 Task: Add an event with the title Training Workshop: Negotiation Techniques, date '2023/12/27', time 8:30 AM to 10:30 AMand add a description: Welcome to our Negotiation Techniques Training Workshop, a comprehensive and interactive session designed to equip participants with the skills and strategies necessary to navigate successful negotiations. This workshop offers a practical and hands-on approach to negotiation, providing participants with valuable insights and techniques to achieve optimal outcomes in a variety of professional scenarios., put the event into Red category . Add location for the event as: 321 Vatican City, Rome, Italy, logged in from the account softage.1@softage.netand send the event invitation to softage.10@softage.net and softage.2@softage.net. Set a reminder for the event 2 hour before
Action: Mouse moved to (72, 90)
Screenshot: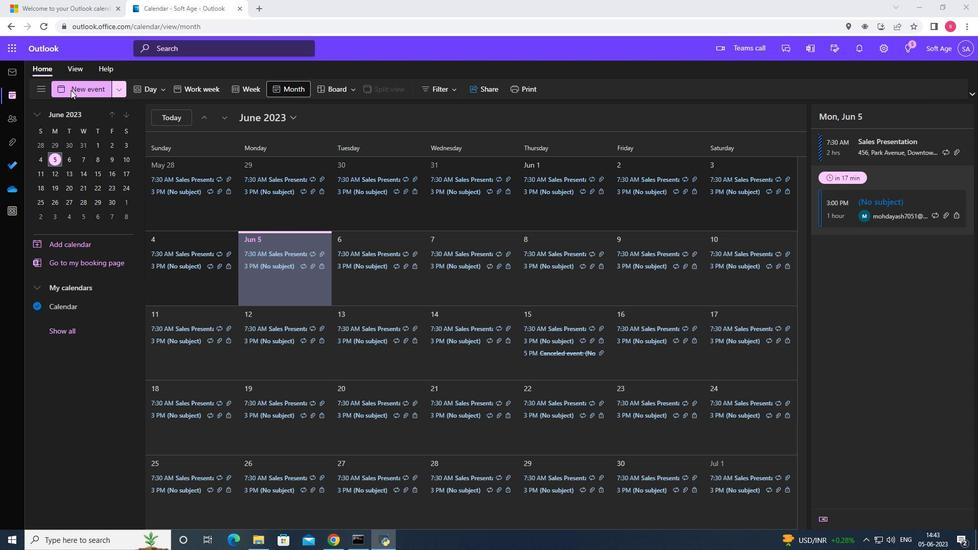 
Action: Mouse pressed left at (72, 90)
Screenshot: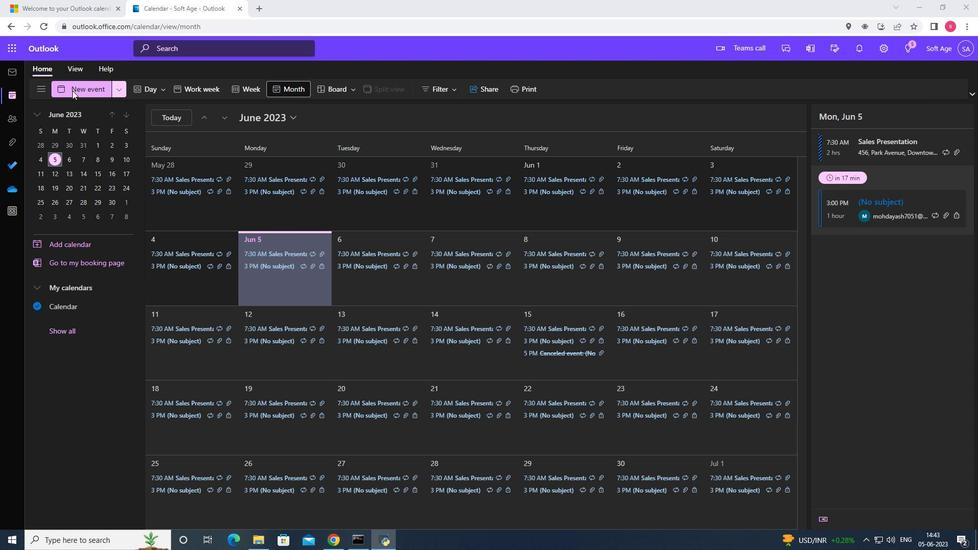 
Action: Mouse moved to (250, 149)
Screenshot: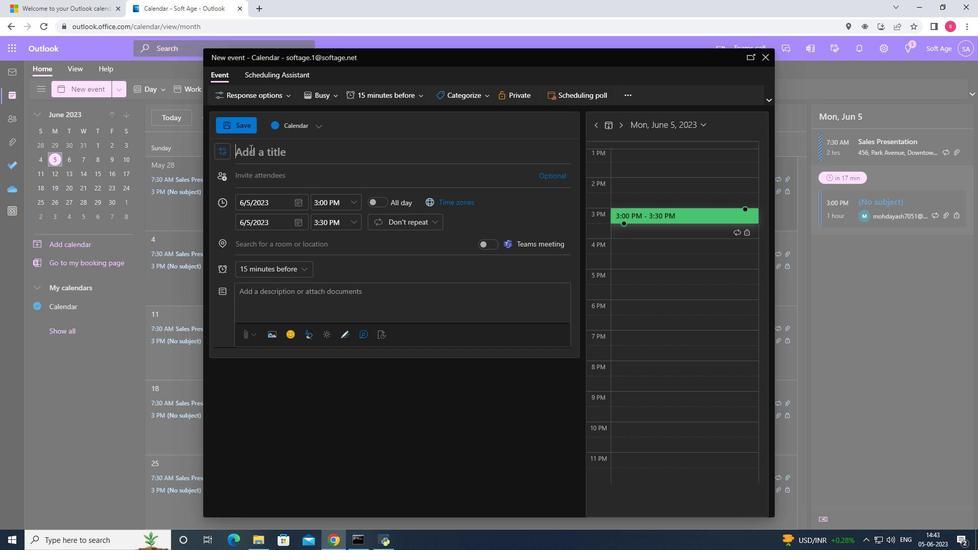 
Action: Mouse pressed left at (250, 149)
Screenshot: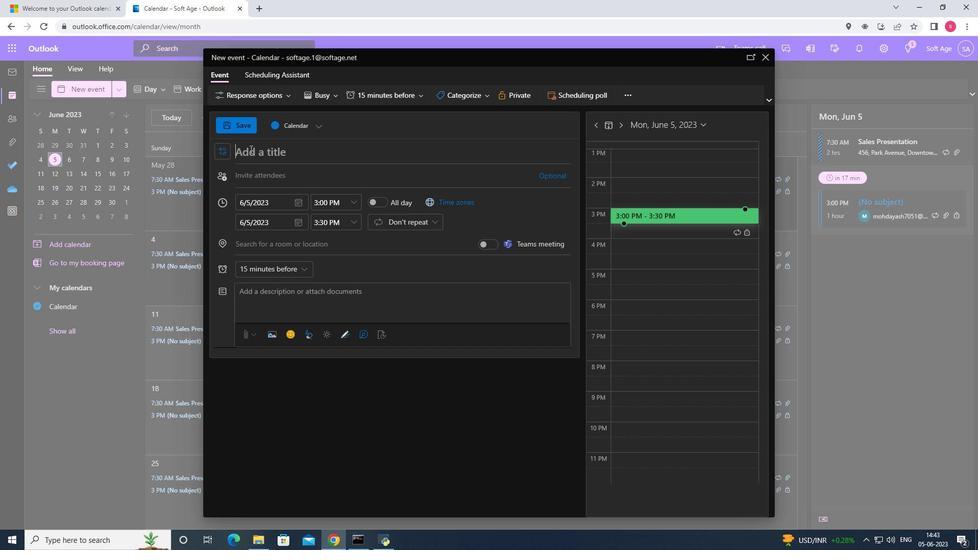
Action: Key pressed <Key.shift>Training<Key.space><Key.shift>Workshop<Key.shift><Key.shift><Key.shift><Key.shift><Key.shift><Key.shift><Key.shift><Key.shift><Key.shift><Key.shift><Key.shift><Key.shift>:<Key.space><Key.shift><Key.shift><Key.shift><Key.shift><Key.shift><Key.shift><Key.shift>Negotiation<Key.space><Key.shift>Techniues
Screenshot: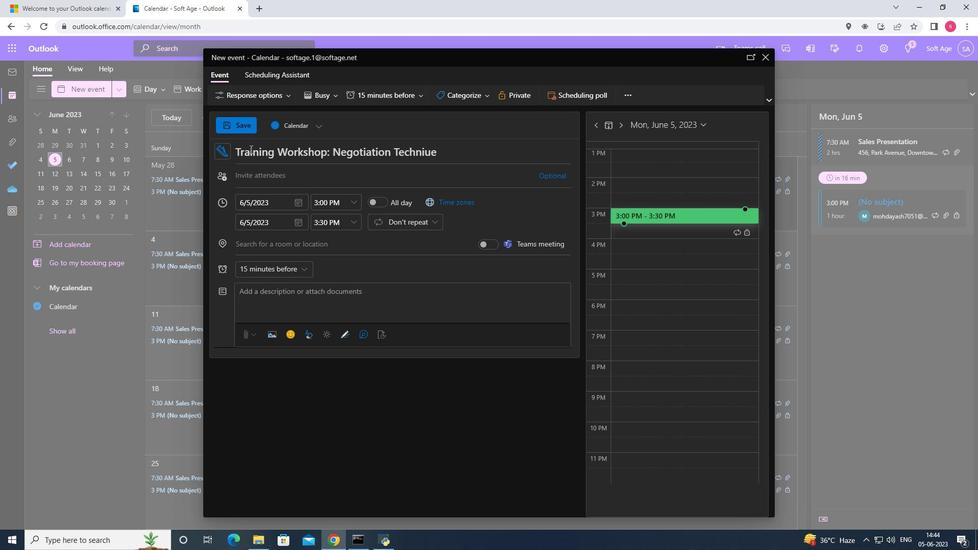 
Action: Mouse moved to (301, 203)
Screenshot: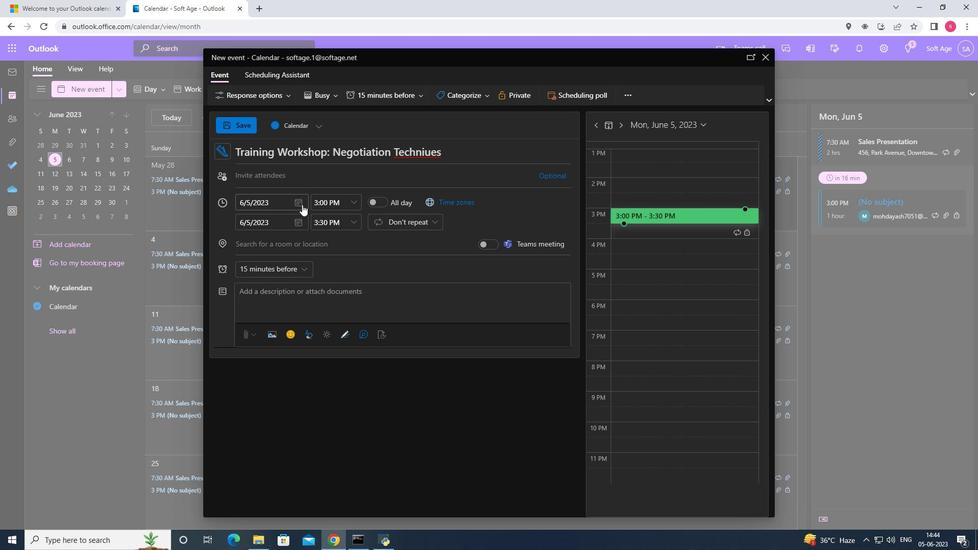 
Action: Mouse pressed left at (301, 203)
Screenshot: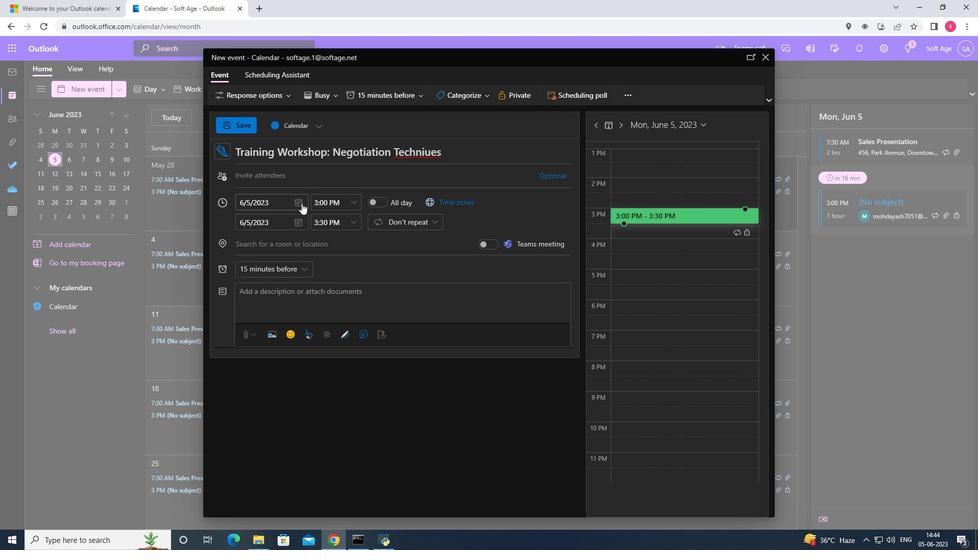 
Action: Mouse moved to (335, 226)
Screenshot: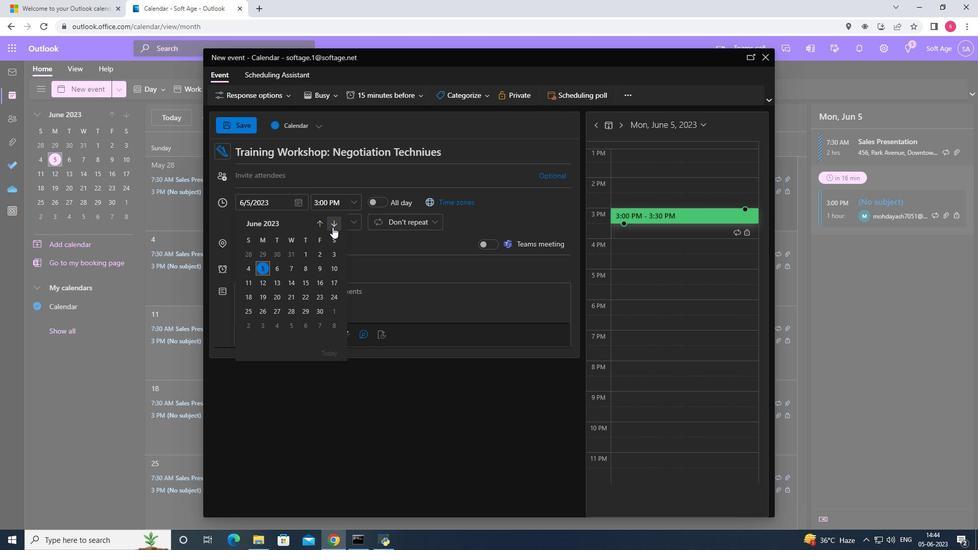 
Action: Mouse pressed left at (335, 226)
Screenshot: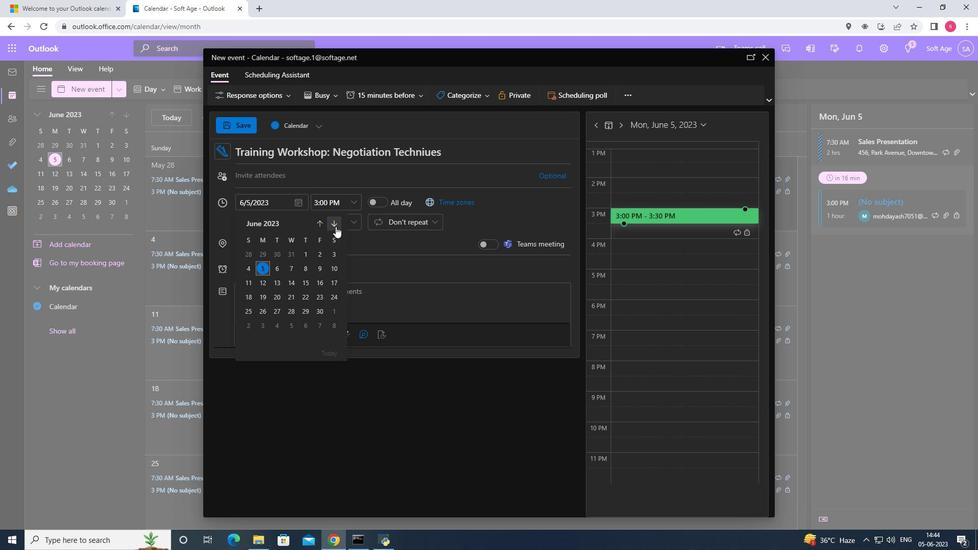 
Action: Mouse pressed left at (335, 226)
Screenshot: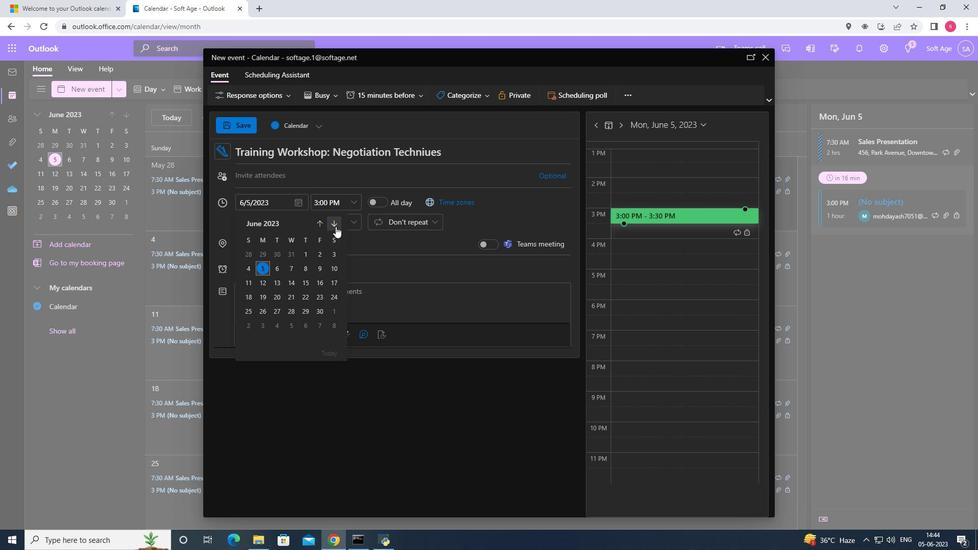 
Action: Mouse pressed left at (335, 226)
Screenshot: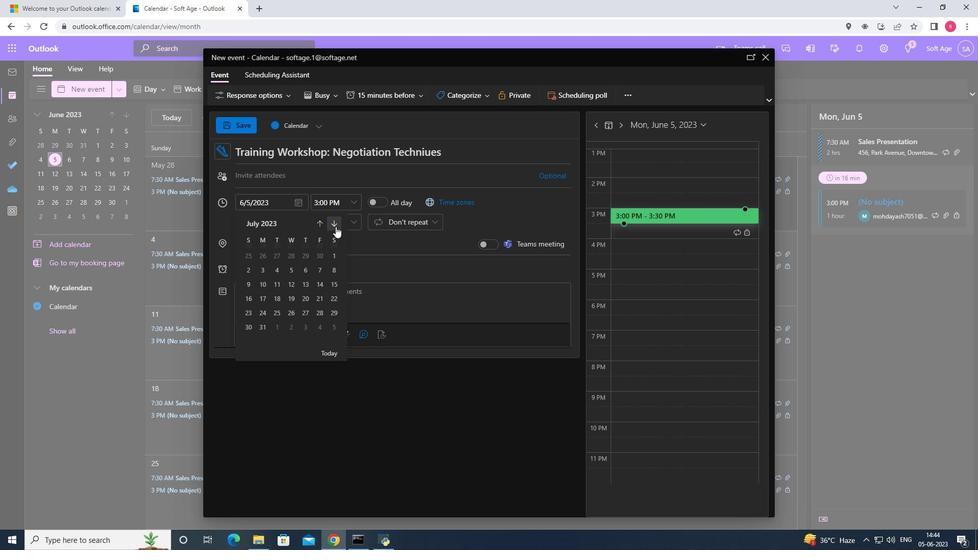 
Action: Mouse pressed left at (335, 226)
Screenshot: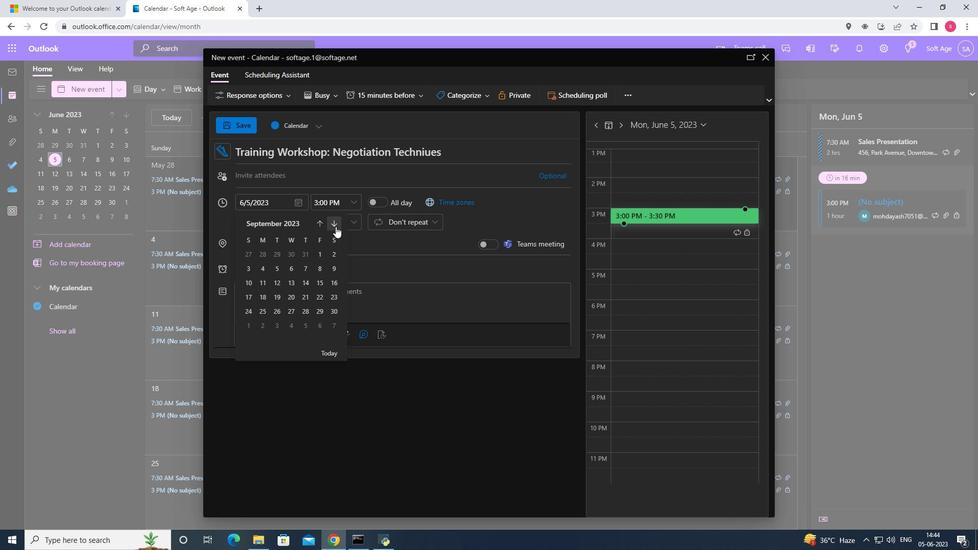 
Action: Mouse pressed left at (335, 226)
Screenshot: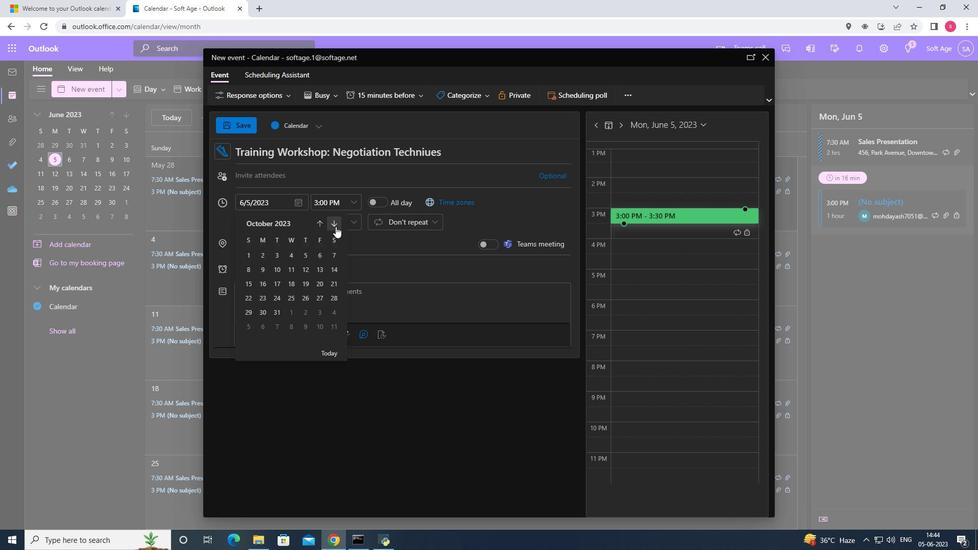 
Action: Mouse pressed left at (335, 226)
Screenshot: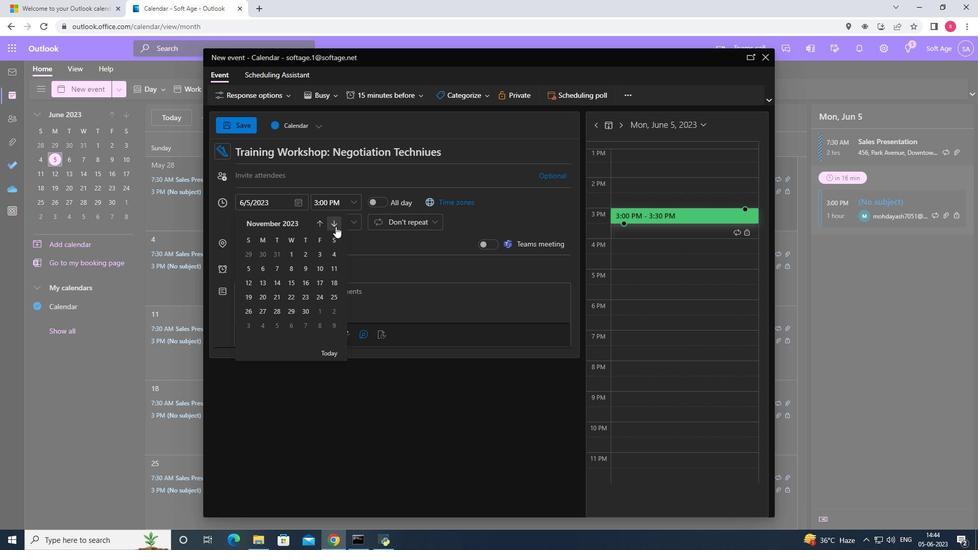 
Action: Mouse moved to (296, 308)
Screenshot: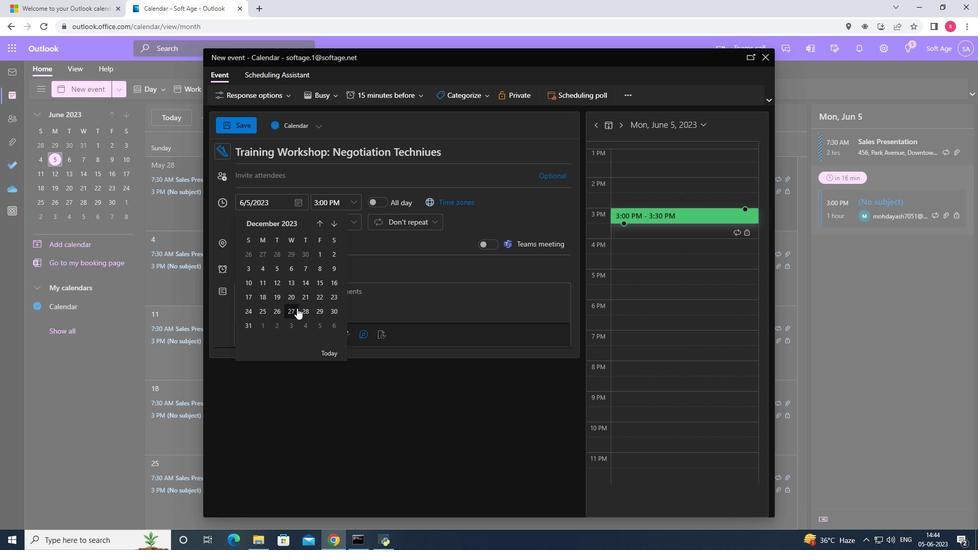 
Action: Mouse pressed left at (296, 308)
Screenshot: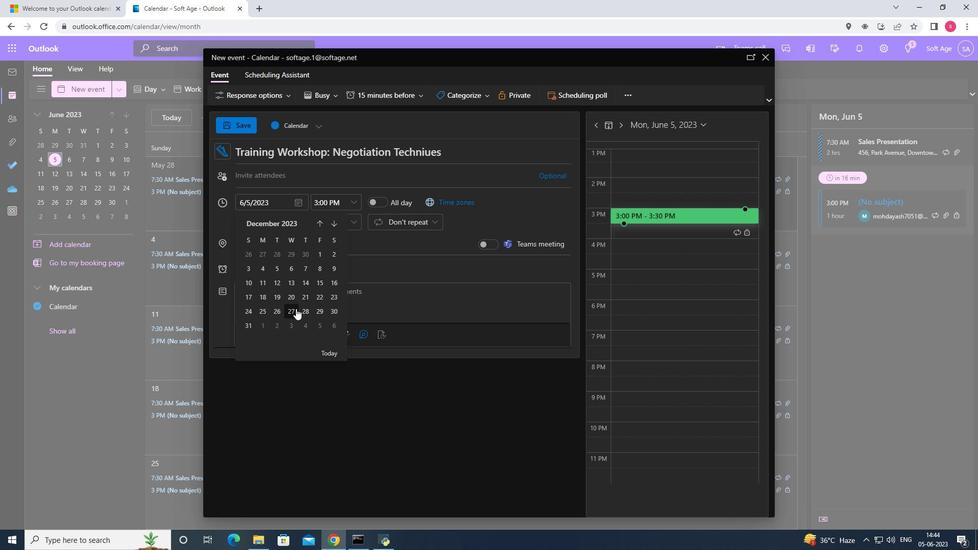 
Action: Mouse moved to (356, 206)
Screenshot: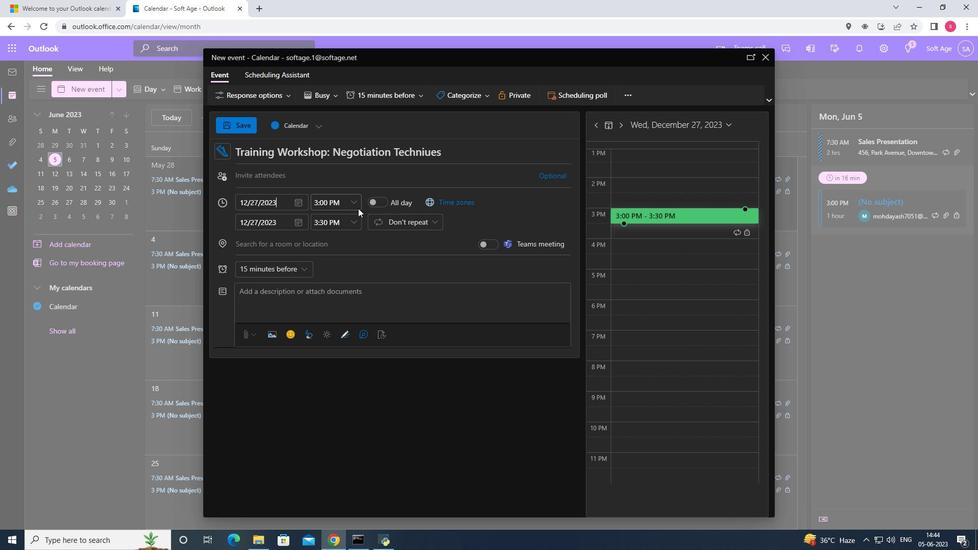 
Action: Mouse pressed left at (356, 206)
Screenshot: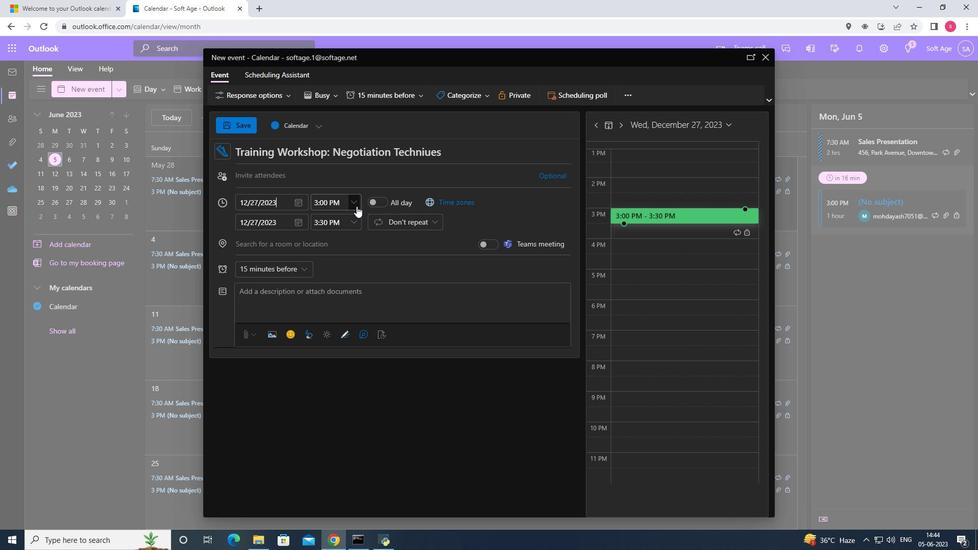 
Action: Mouse moved to (366, 214)
Screenshot: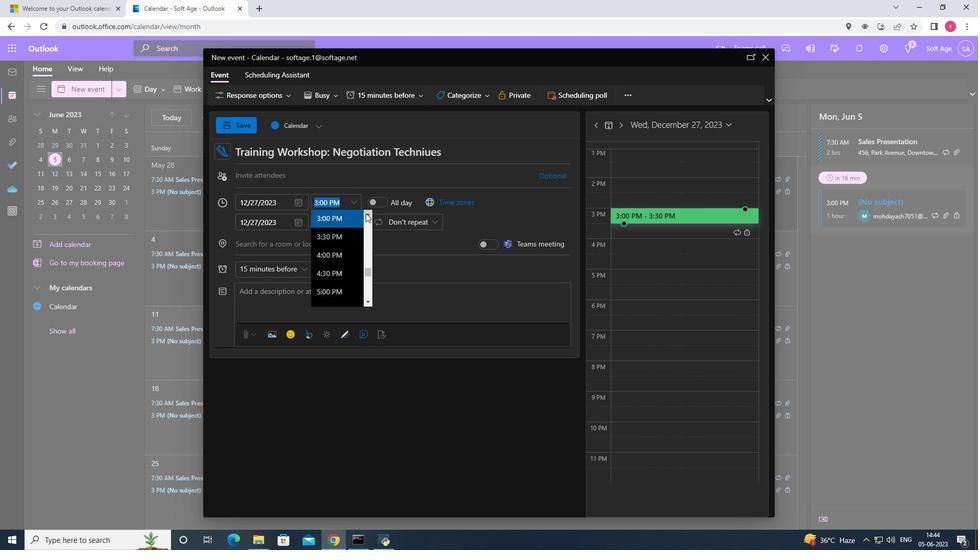 
Action: Mouse pressed left at (366, 214)
Screenshot: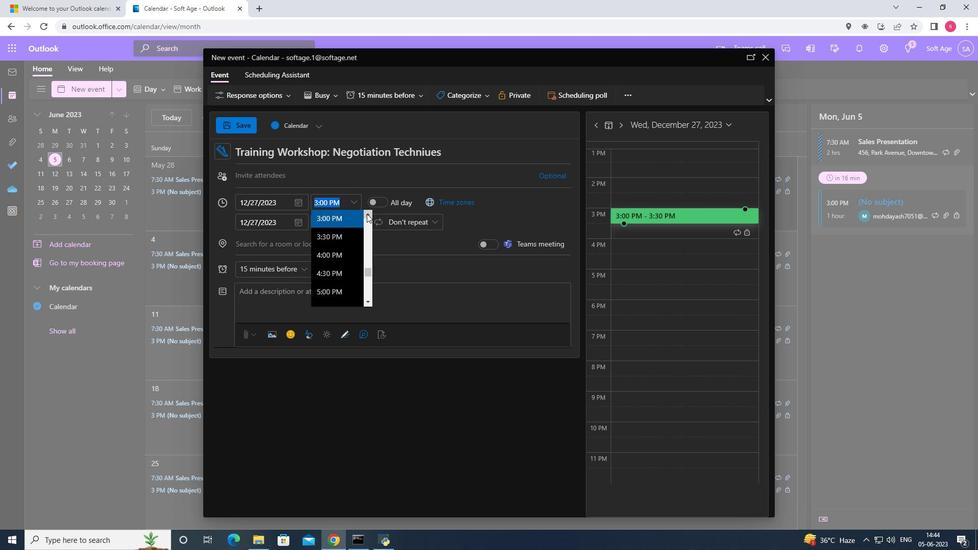 
Action: Mouse pressed left at (366, 214)
Screenshot: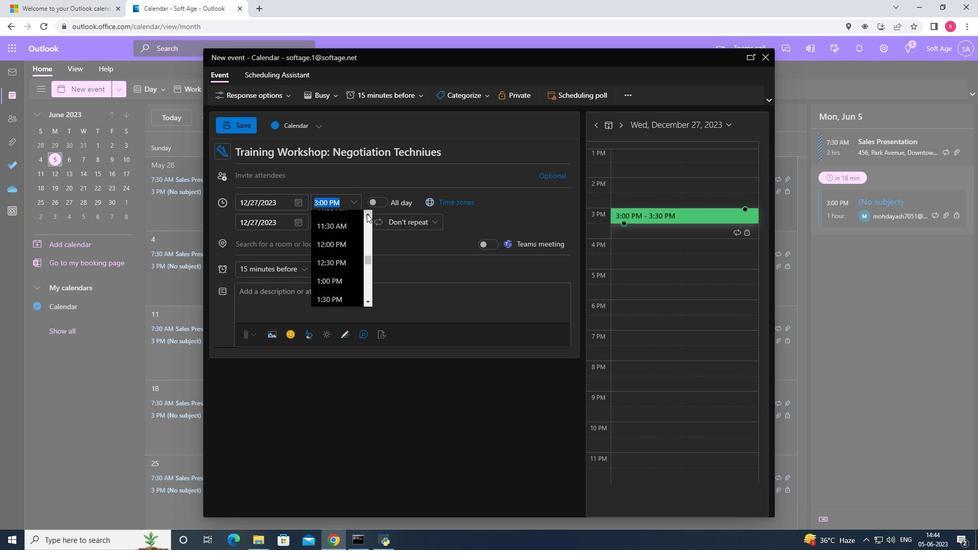 
Action: Mouse pressed left at (366, 214)
Screenshot: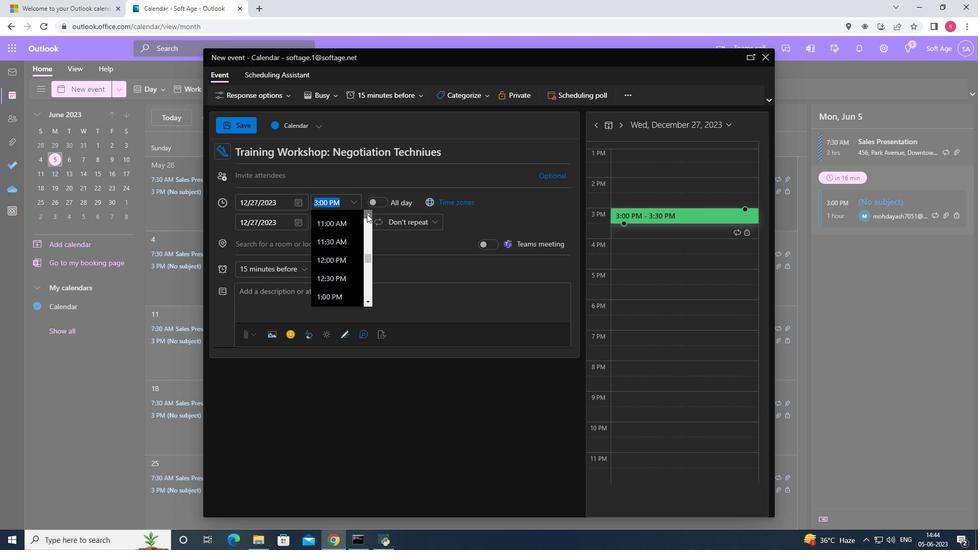 
Action: Mouse pressed left at (366, 214)
Screenshot: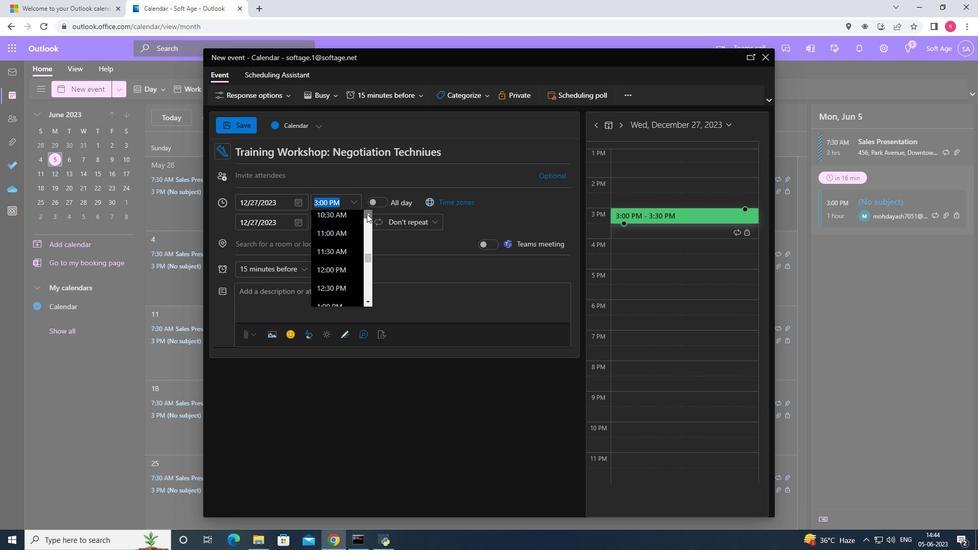 
Action: Mouse pressed left at (366, 214)
Screenshot: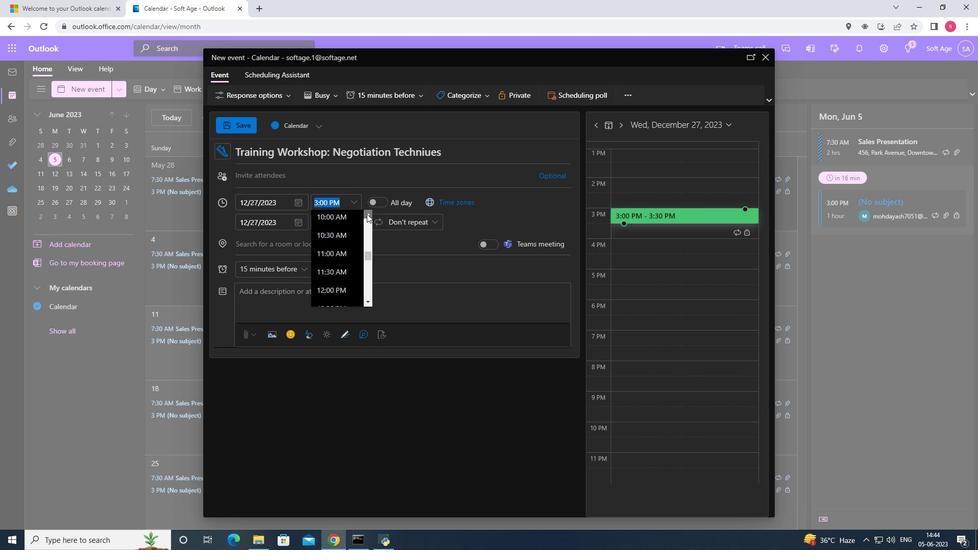 
Action: Mouse pressed left at (366, 214)
Screenshot: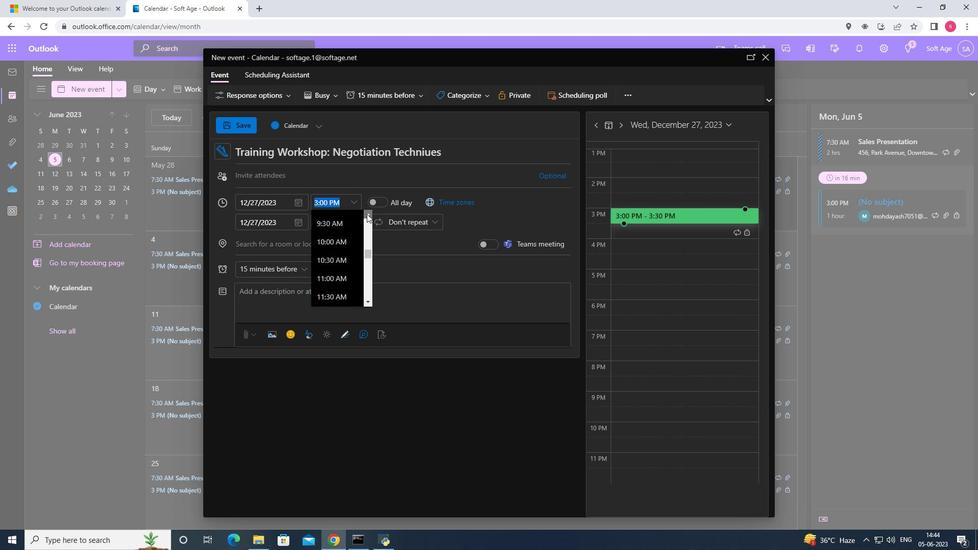 
Action: Mouse pressed left at (366, 214)
Screenshot: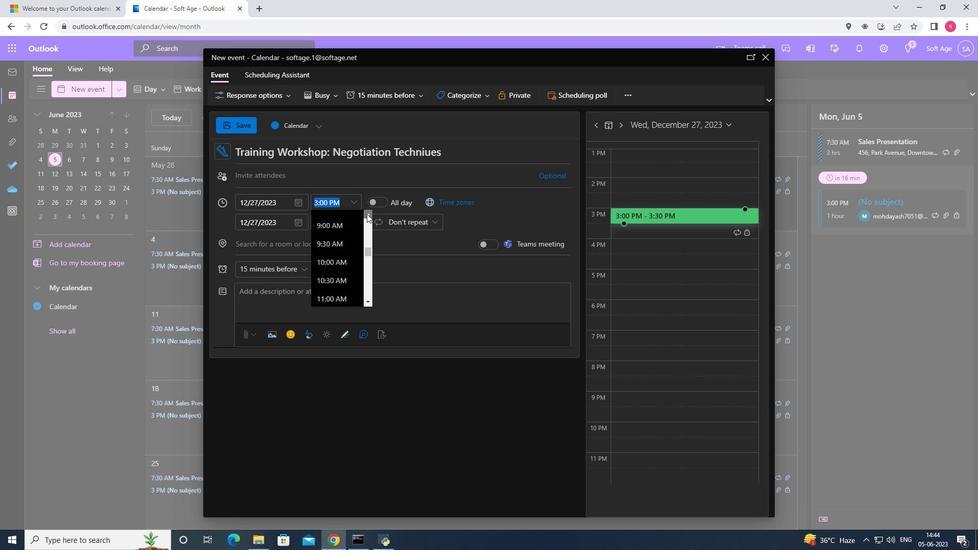 
Action: Mouse pressed left at (366, 214)
Screenshot: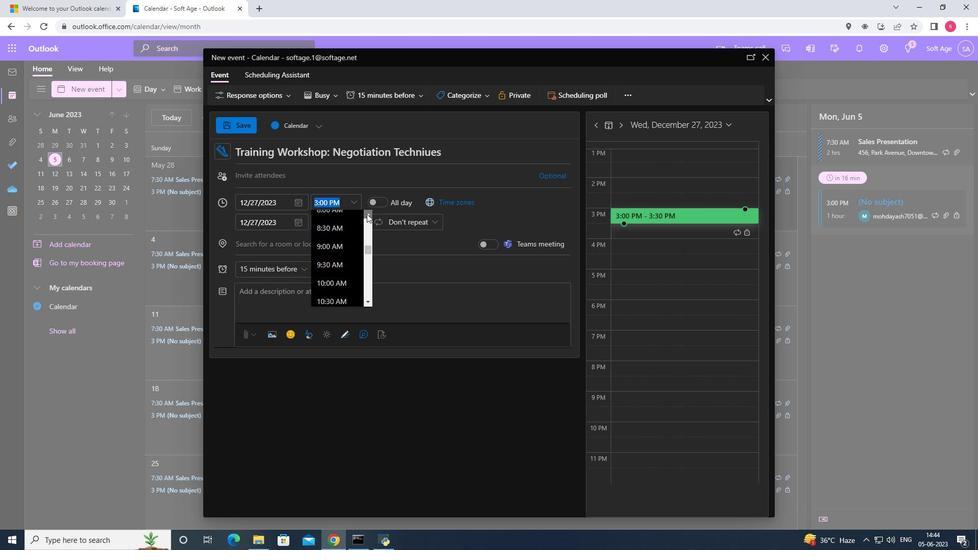 
Action: Mouse moved to (325, 258)
Screenshot: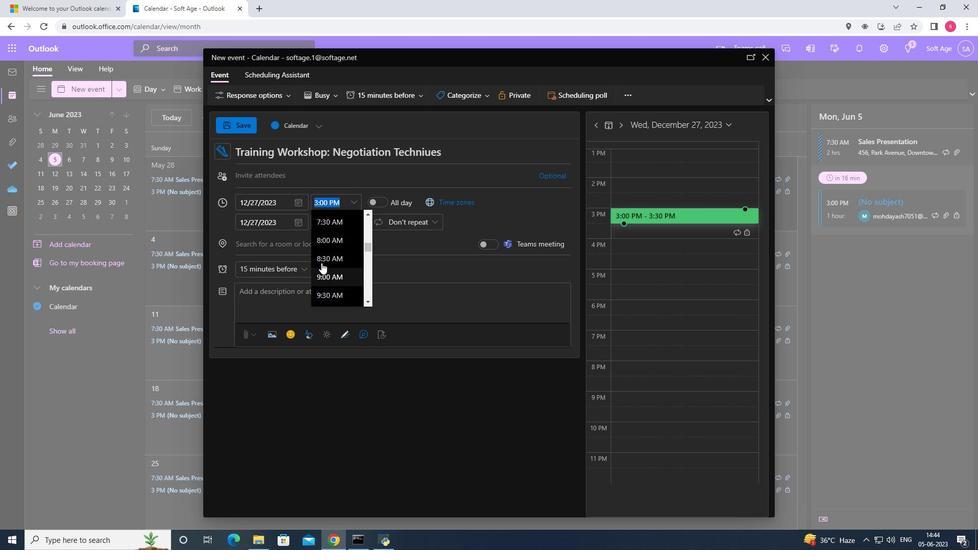 
Action: Mouse pressed left at (325, 258)
Screenshot: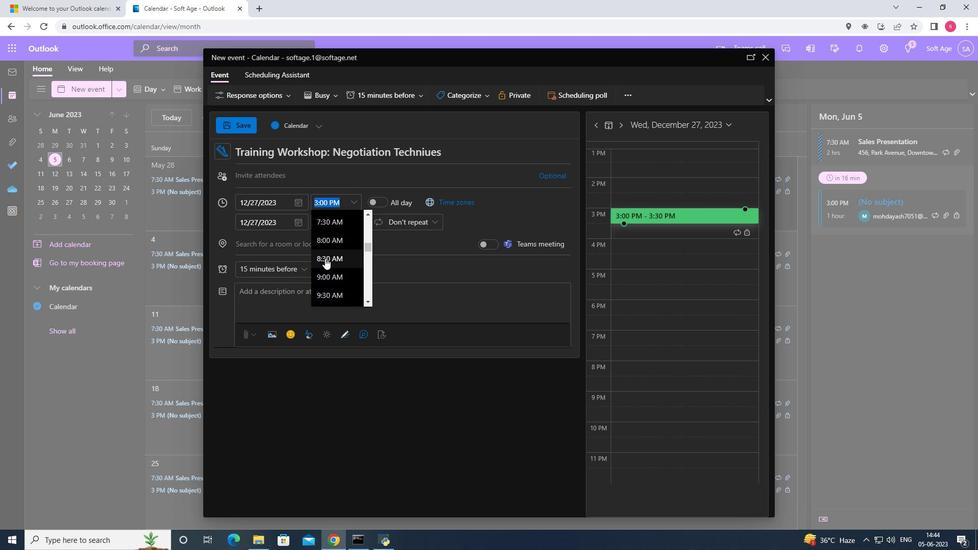 
Action: Mouse moved to (357, 226)
Screenshot: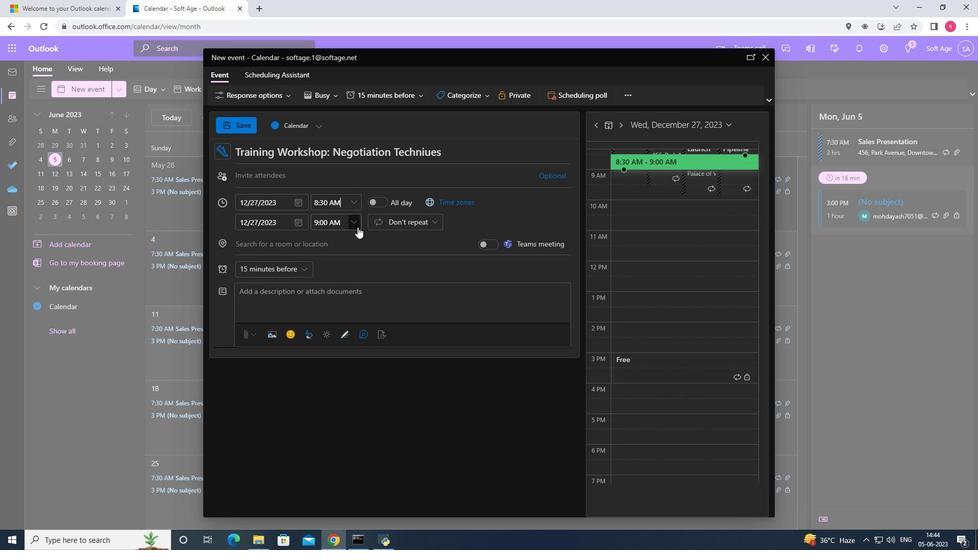 
Action: Mouse pressed left at (357, 226)
Screenshot: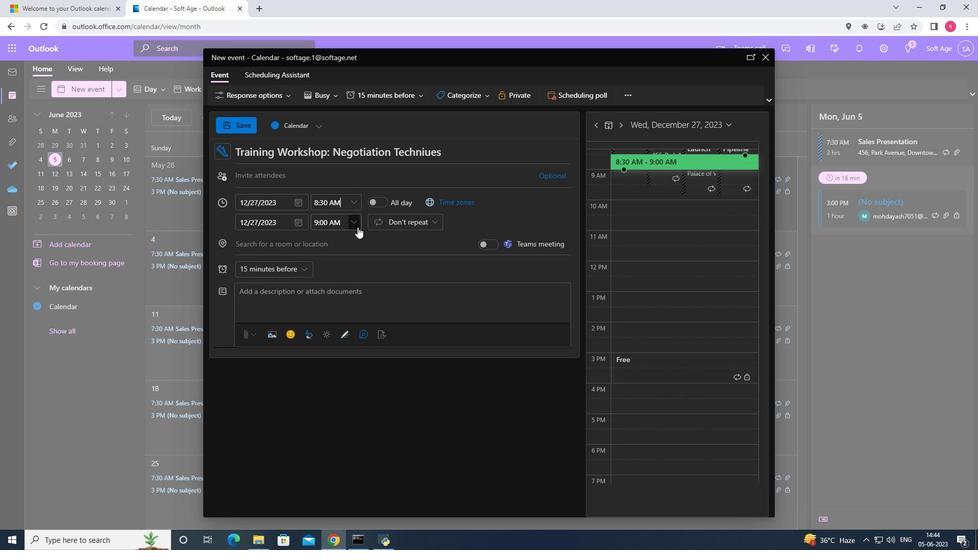 
Action: Mouse moved to (328, 292)
Screenshot: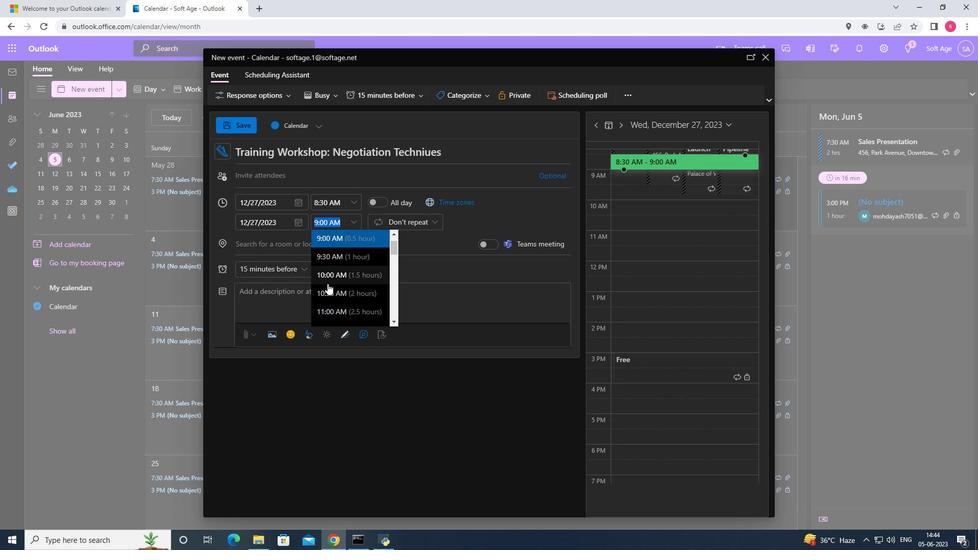 
Action: Mouse pressed left at (328, 292)
Screenshot: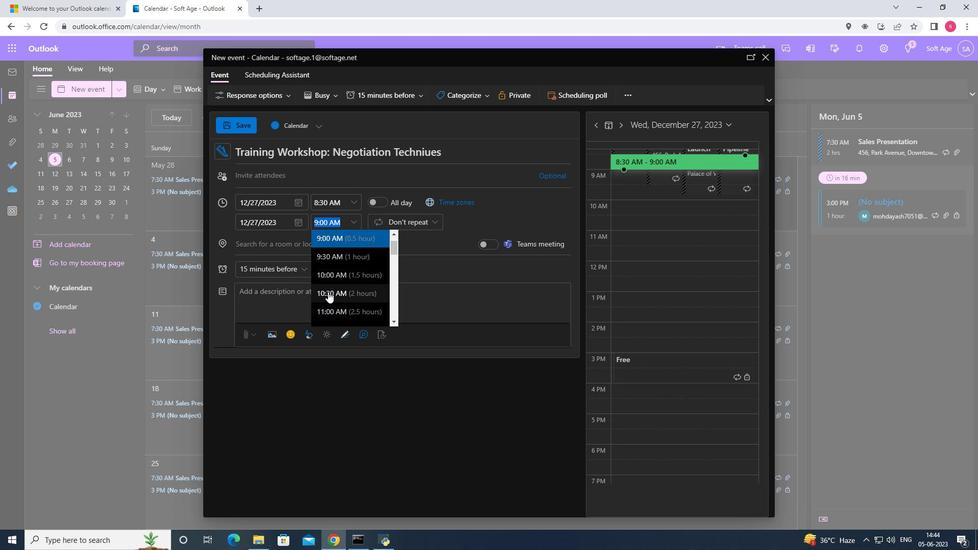 
Action: Mouse moved to (317, 292)
Screenshot: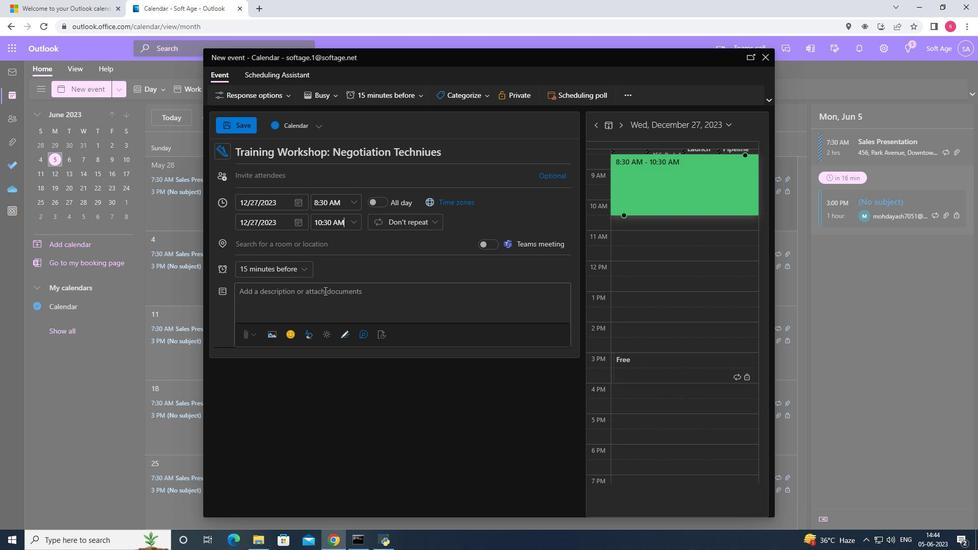 
Action: Mouse pressed left at (317, 292)
Screenshot: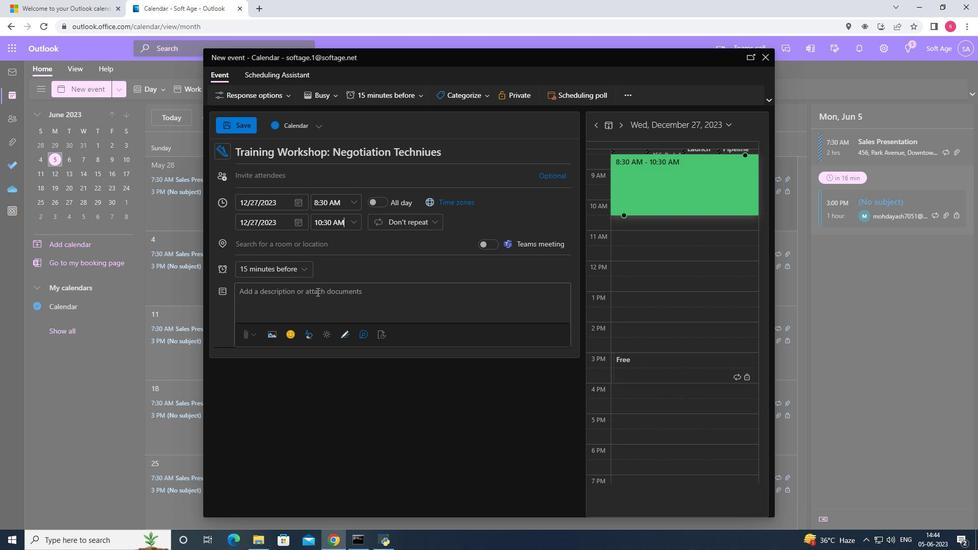 
Action: Mouse moved to (316, 292)
Screenshot: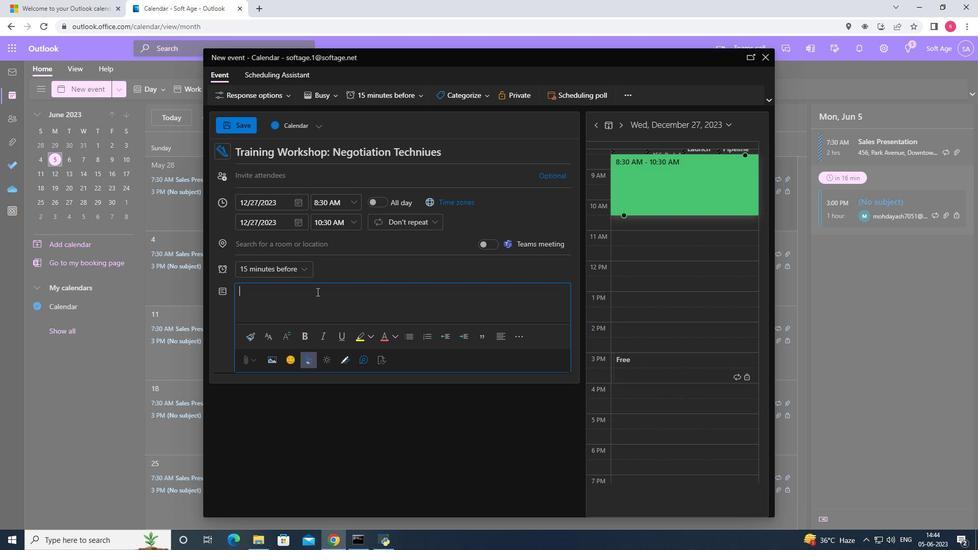 
Action: Key pressed <Key.shift>Welcon<Key.backspace>me<Key.space>to<Key.space>our<Key.space><Key.shift>Negotiation<Key.space><Key.shift>Techi<Key.backspace>niques<Key.space><Key.shift>Training<Key.space>workshop,<Key.space>a<Key.space><Key.shift><Key.shift><Key.shift><Key.shift><Key.shift><Key.shift><Key.shift>C<Key.backspace>comprehensive<Key.space>and<Key.space>interactive<Key.space>session<Key.space>designed<Key.space>to<Key.space>equip<Key.space>participants<Key.space>with<Key.space>the<Key.space>skills<Key.space>and<Key.space>strategies<Key.space>necessary<Key.space>to<Key.space>navigate<Key.space>successful<Key.space>negotiations.<Key.space>this<Key.space>worksho[p<Key.backspace><Key.backspace>p<Key.space>offers<Key.space>a<Key.space>practical<Key.space>and<Key.space>hands-on<Key.space>approach<Key.space>to<Key.space>negotiation,<Key.space>providing<Key.space>participants<Key.space>with<Key.space>valuable<Key.space>insights<Key.space>and<Key.space>techniques<Key.space>to<Key.space>achieve<Key.space>optimal<Key.space>outcomes<Key.space>in<Key.space>a<Key.space>variety<Key.space>of<Key.space>professional<Key.space>scenarios.
Screenshot: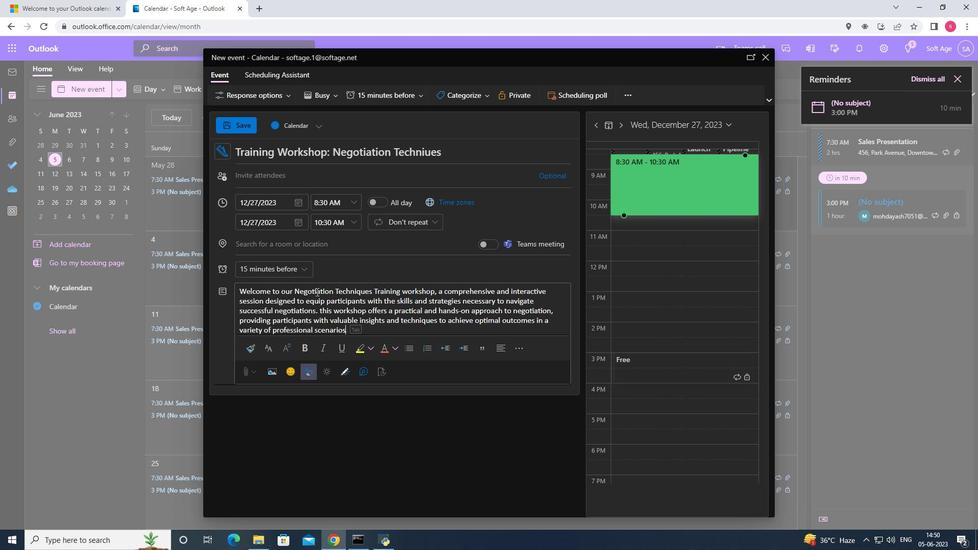 
Action: Mouse moved to (485, 93)
Screenshot: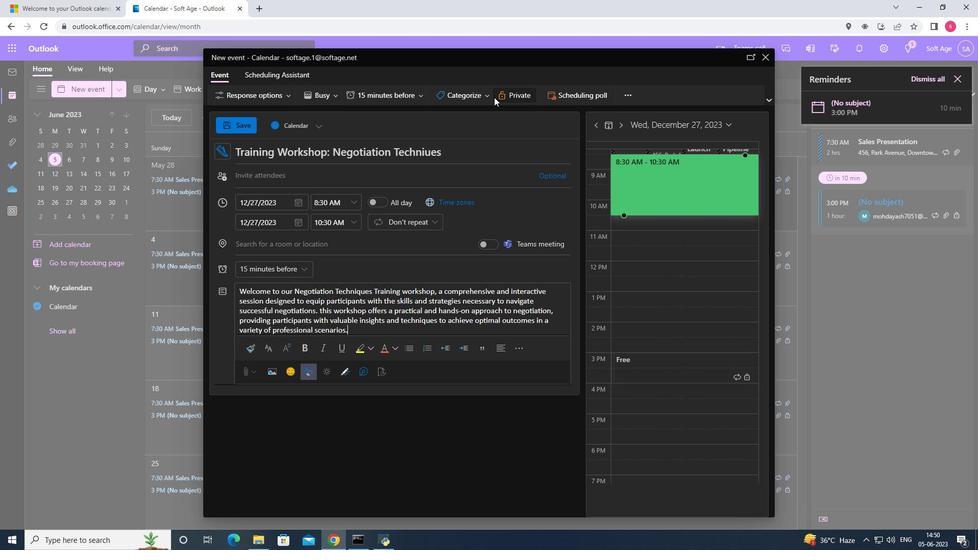 
Action: Mouse pressed left at (485, 93)
Screenshot: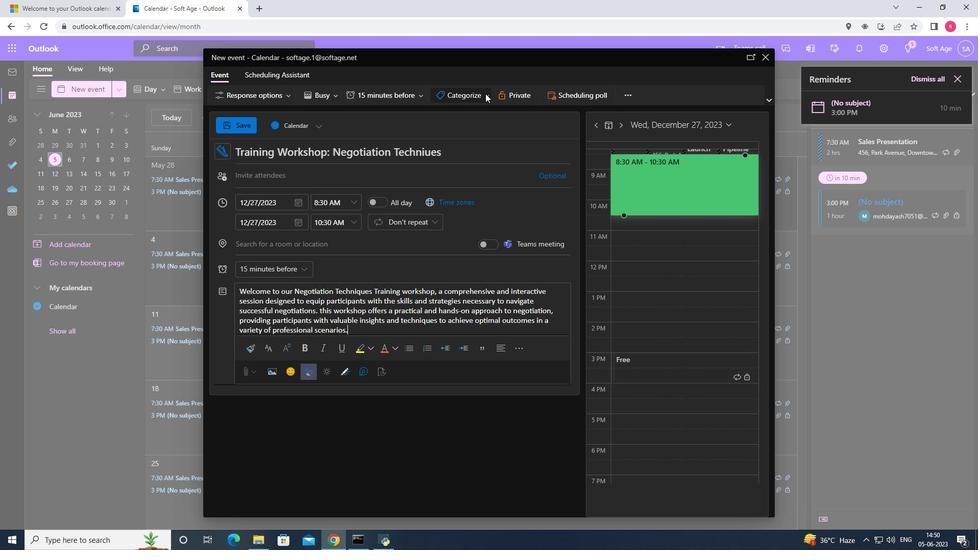 
Action: Mouse moved to (456, 213)
Screenshot: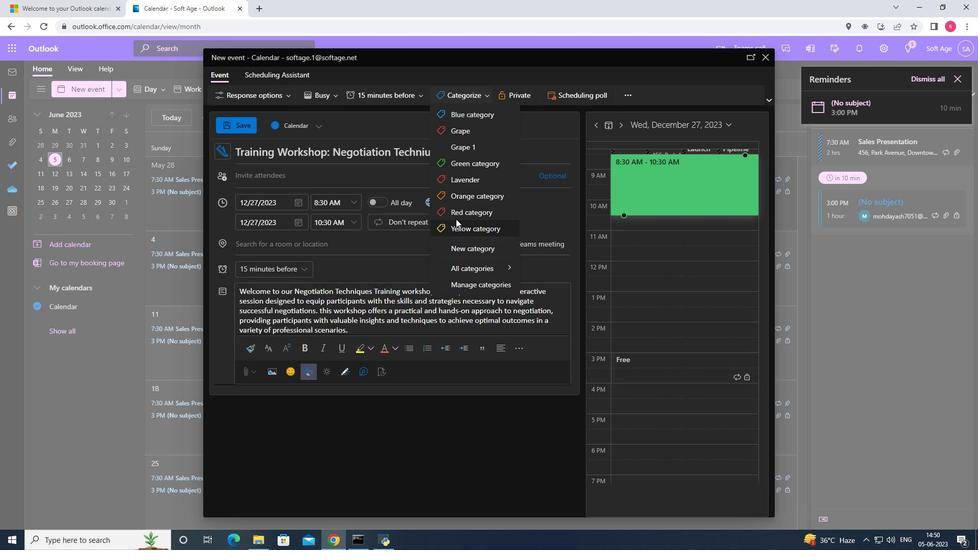 
Action: Mouse pressed left at (456, 213)
Screenshot: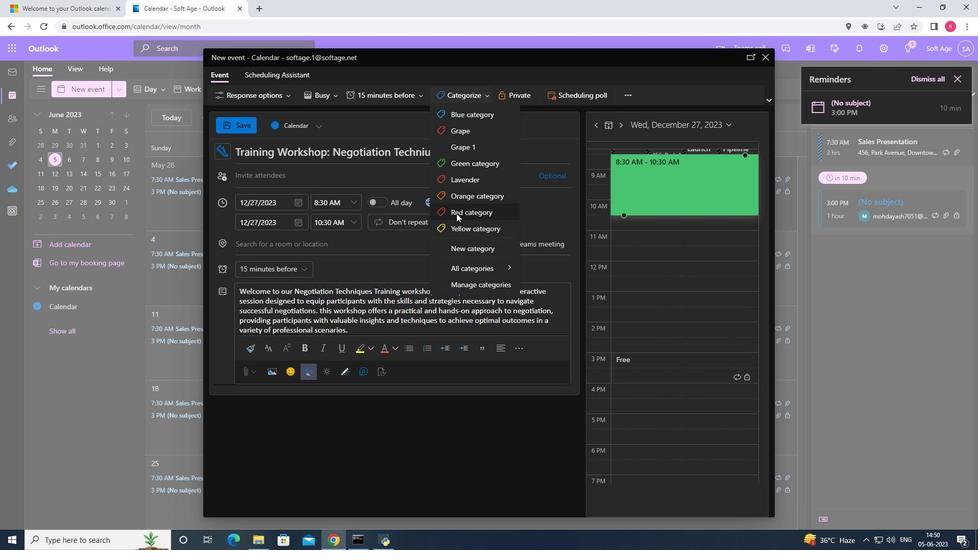 
Action: Mouse moved to (321, 249)
Screenshot: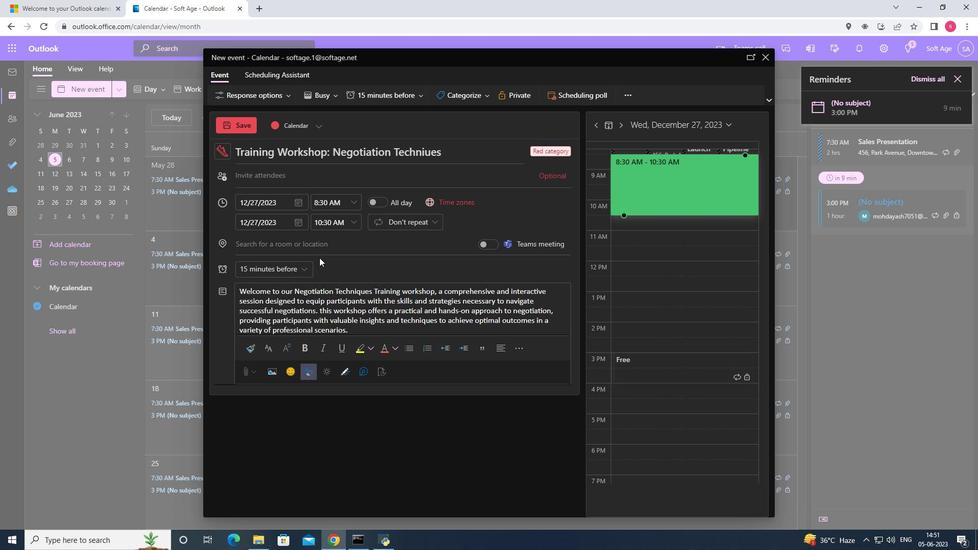 
Action: Mouse pressed left at (321, 249)
Screenshot: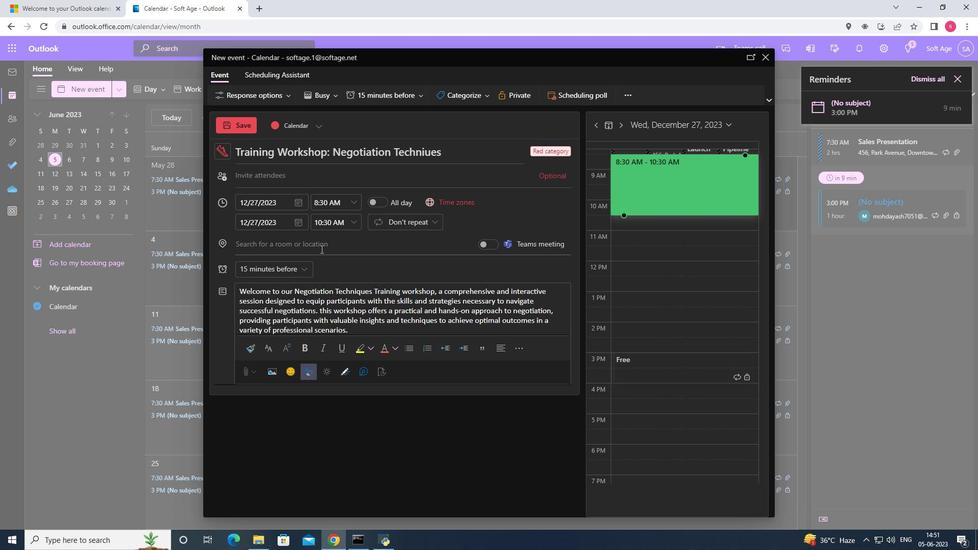 
Action: Key pressed 321<Key.space><Key.shift>vatican<Key.space><Key.shift>City,<Key.space><Key.shift><Key.shift><Key.shift><Key.shift><Key.shift><Key.shift><Key.shift><Key.shift><Key.shift><Key.shift><Key.shift><Key.shift><Key.shift><Key.shift><Key.shift><Key.shift><Key.shift><Key.shift>Rome,<Key.space><Key.shift>Italy
Screenshot: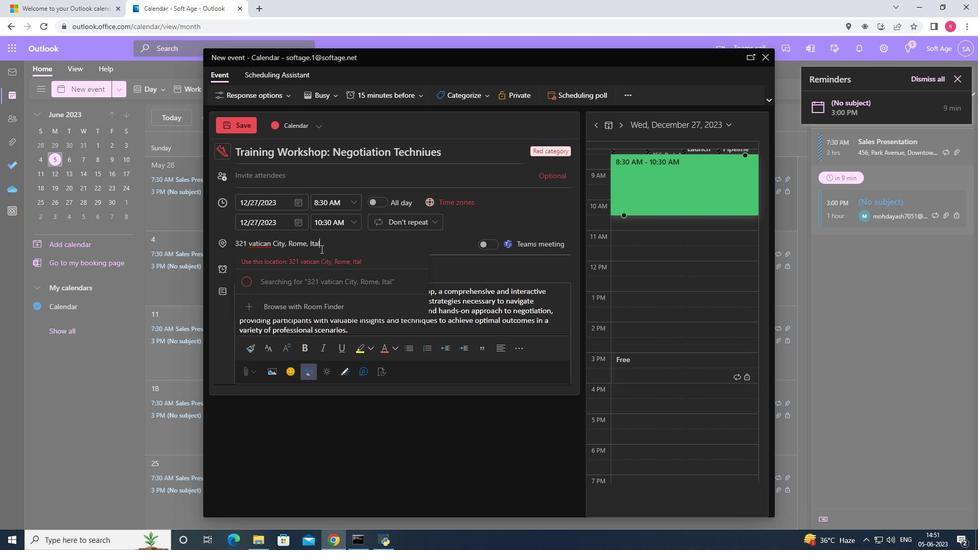 
Action: Mouse moved to (334, 267)
Screenshot: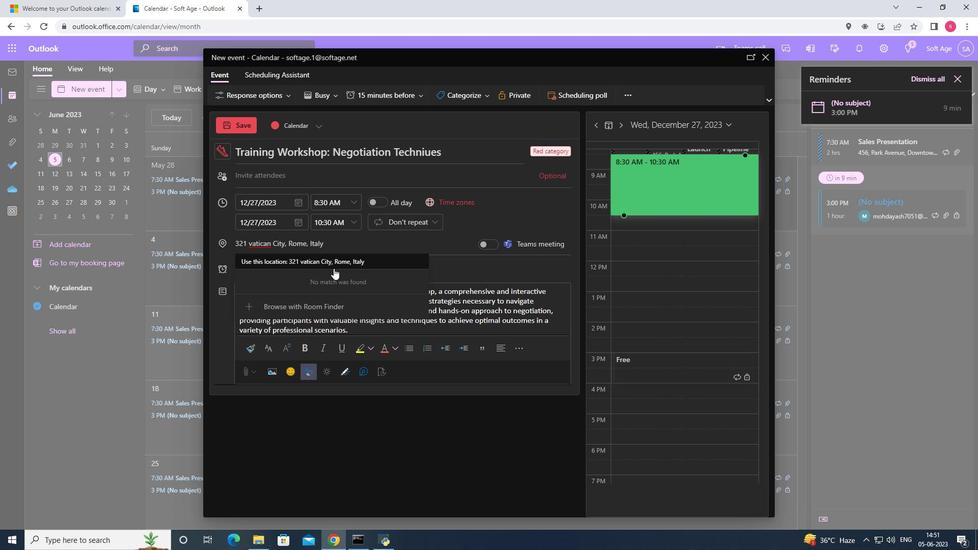
Action: Mouse pressed left at (334, 267)
Screenshot: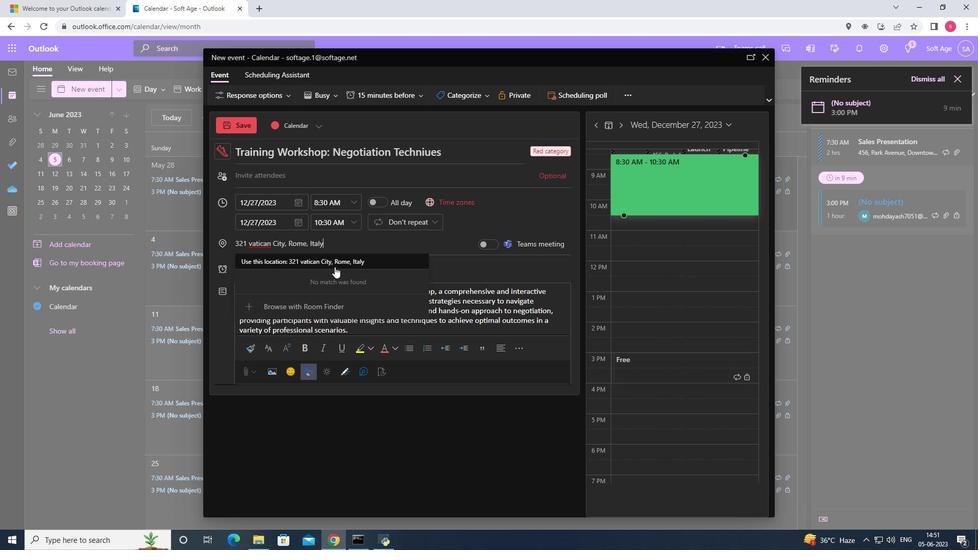
Action: Mouse moved to (306, 179)
Screenshot: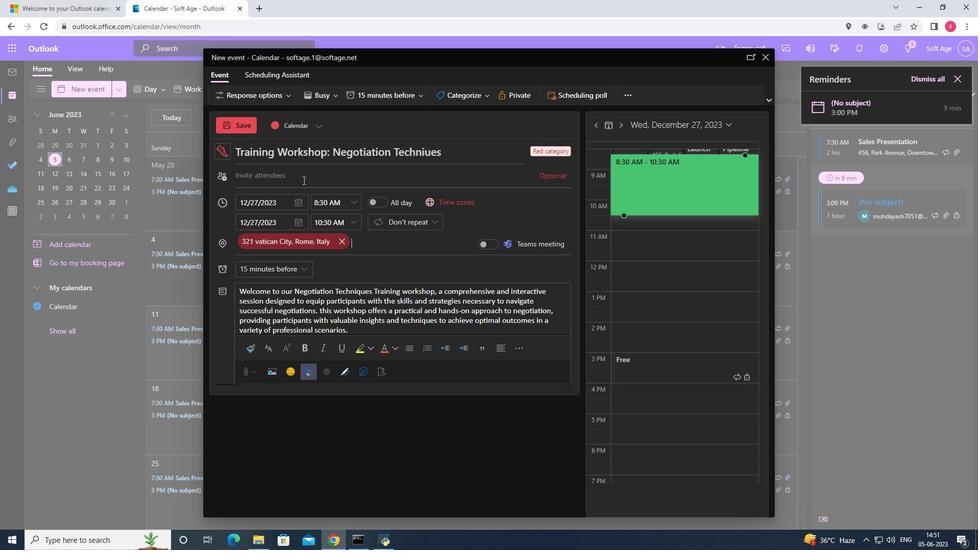 
Action: Mouse pressed left at (306, 179)
Screenshot: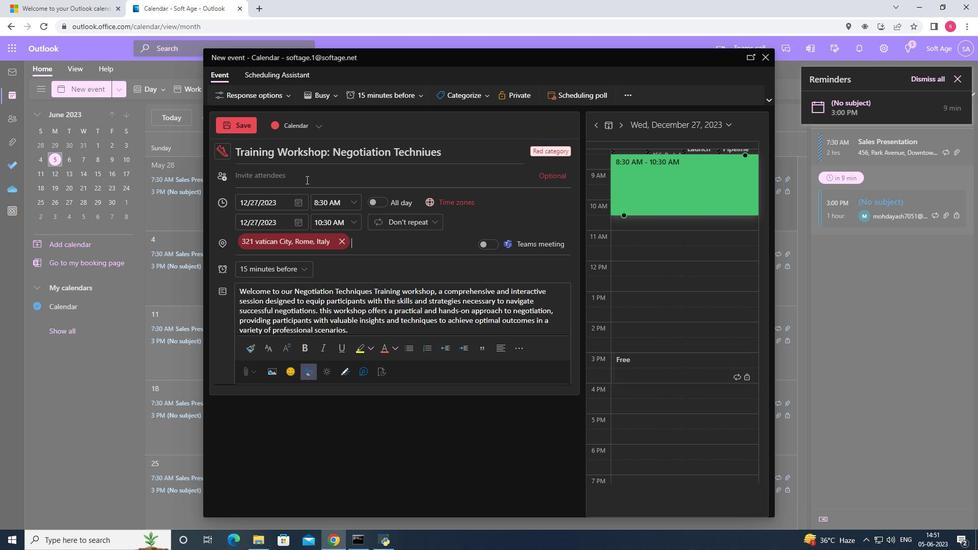 
Action: Mouse moved to (306, 179)
Screenshot: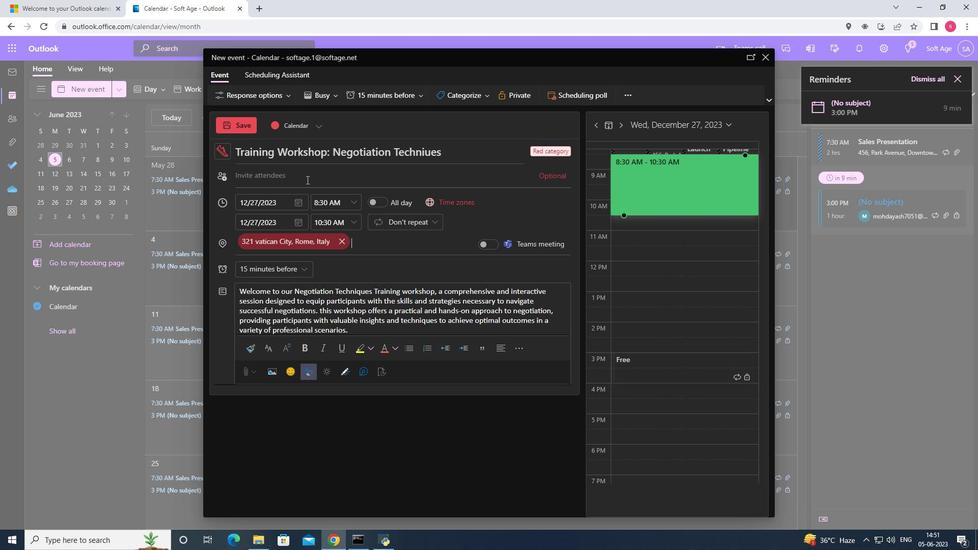 
Action: Key pressed softage.10<Key.shift><Key.shift><Key.shift><Key.shift>@
Screenshot: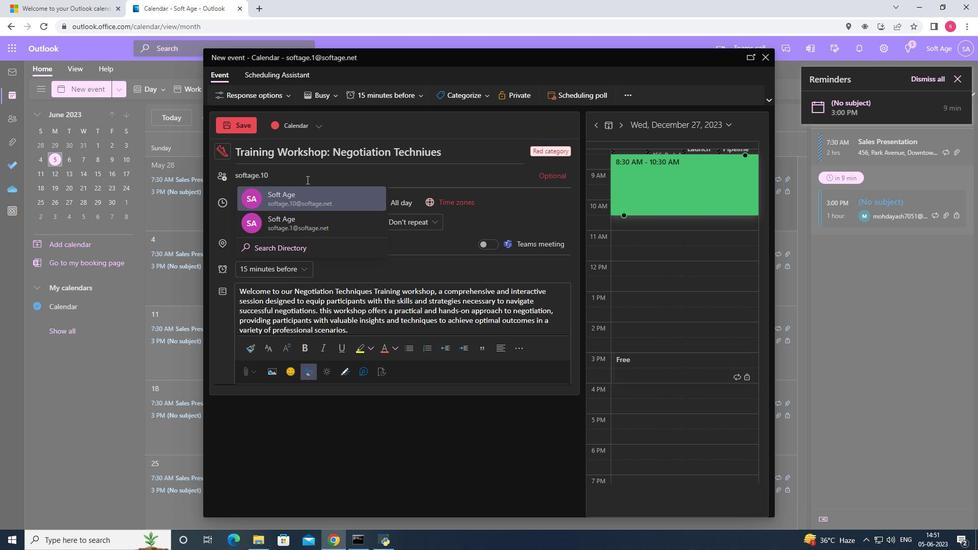 
Action: Mouse moved to (307, 196)
Screenshot: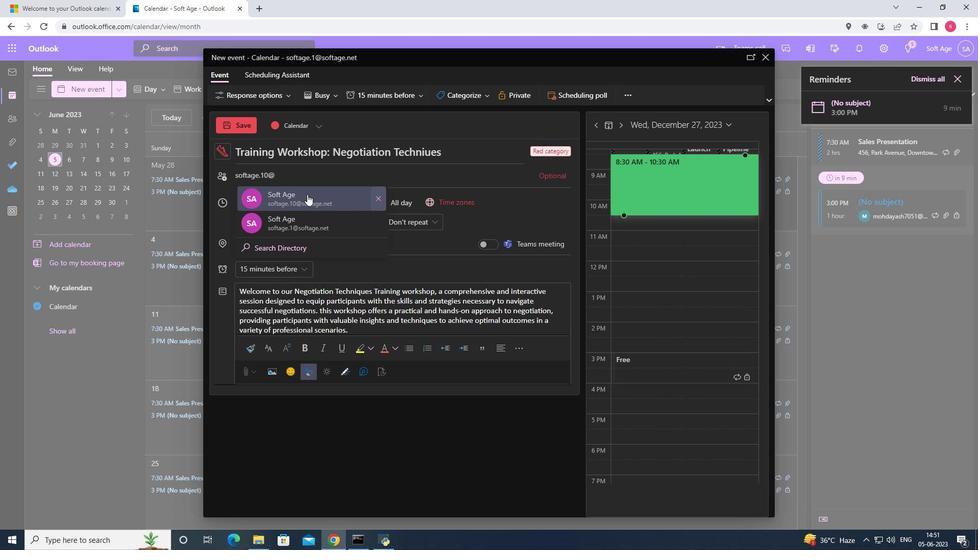 
Action: Mouse pressed left at (307, 196)
Screenshot: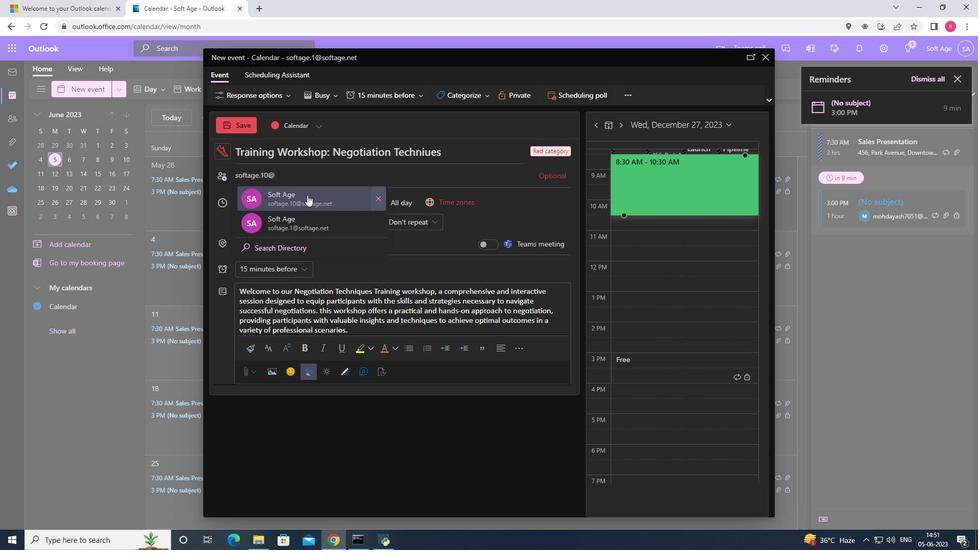 
Action: Key pressed softage.2<Key.shift>@
Screenshot: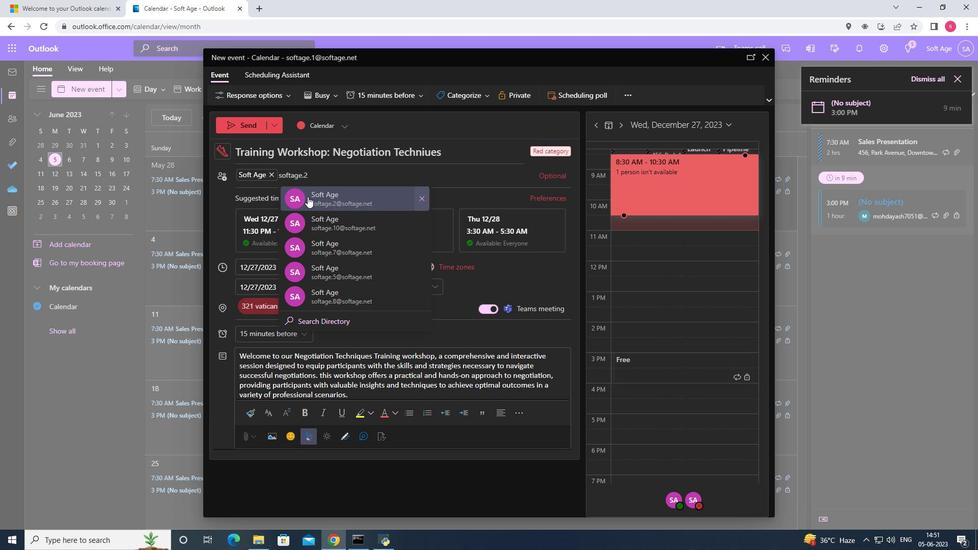 
Action: Mouse moved to (323, 199)
Screenshot: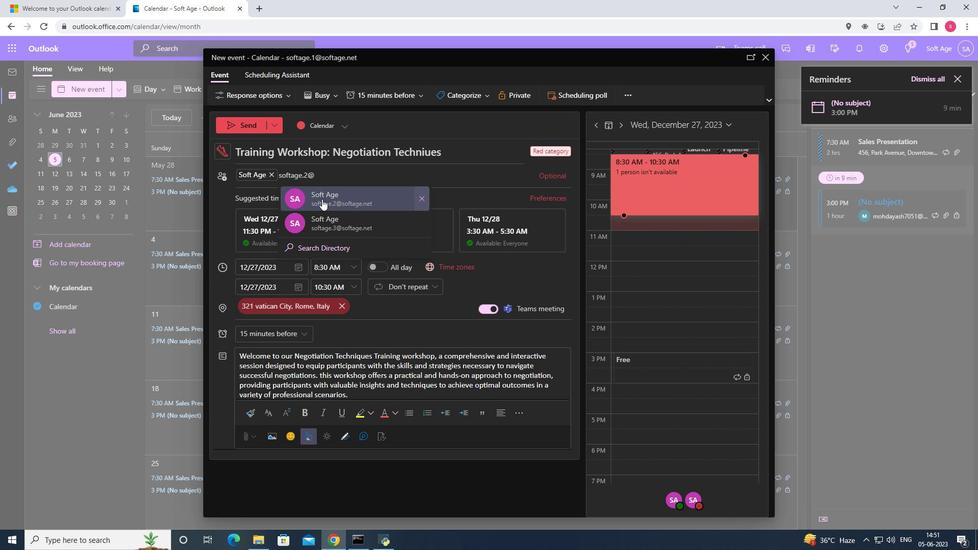 
Action: Mouse pressed left at (323, 199)
Screenshot: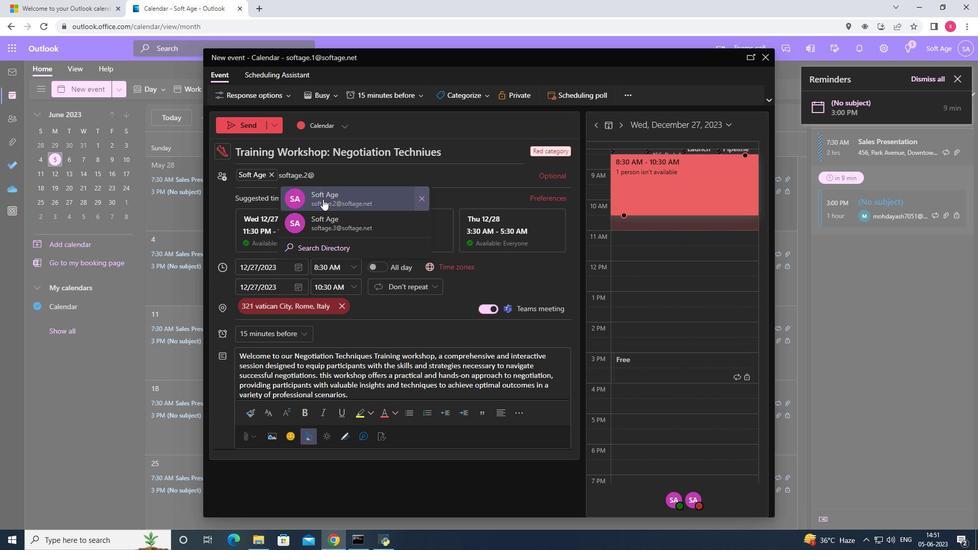 
Action: Mouse moved to (304, 333)
Screenshot: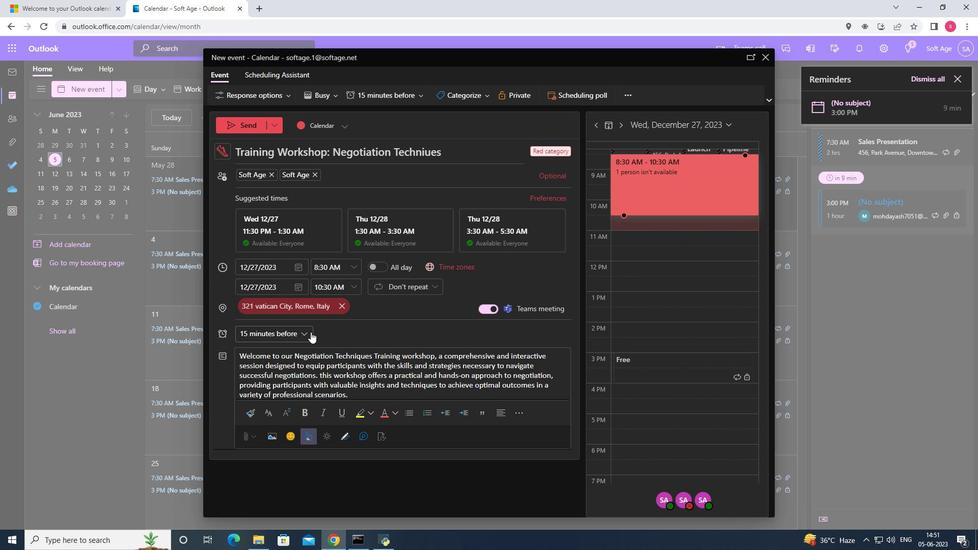 
Action: Mouse pressed left at (304, 333)
Screenshot: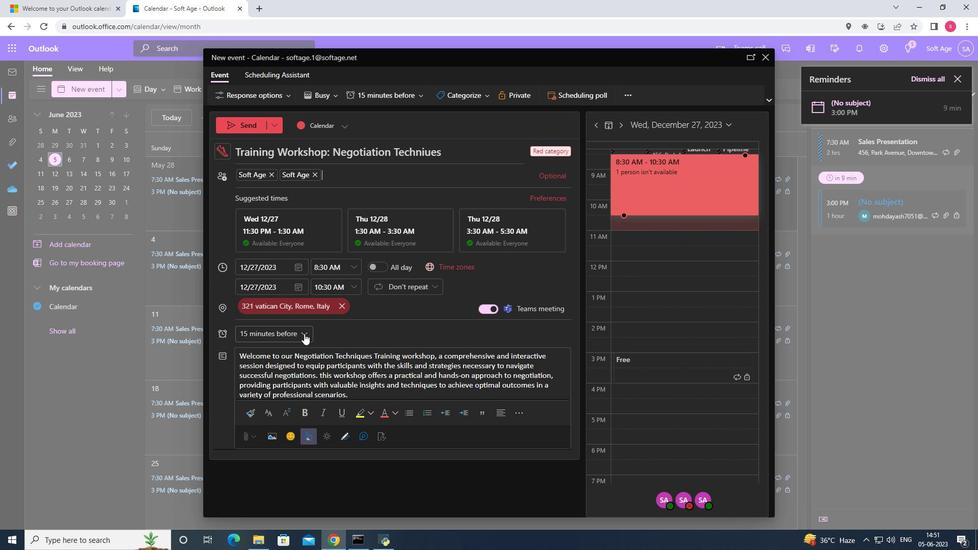 
Action: Mouse moved to (280, 213)
Screenshot: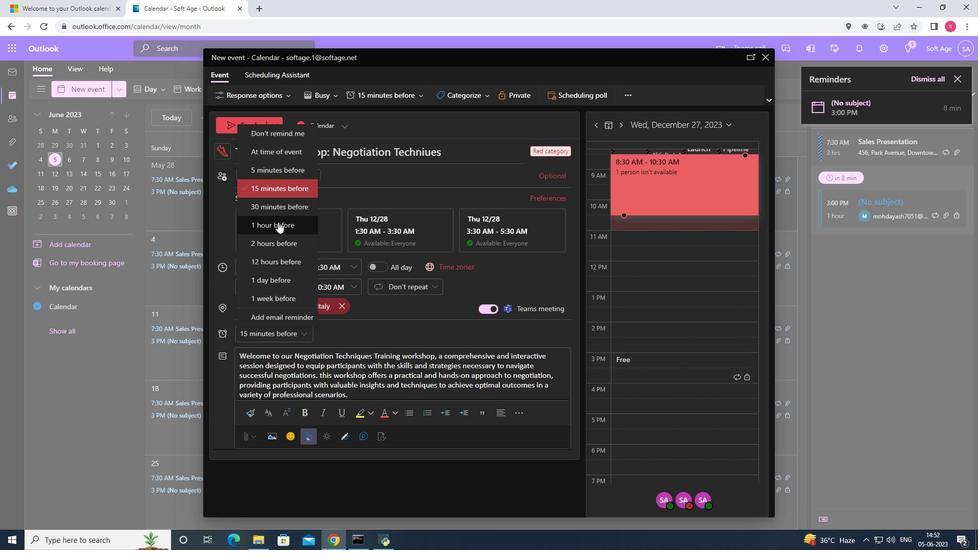 
Action: Mouse scrolled (280, 213) with delta (0, 0)
Screenshot: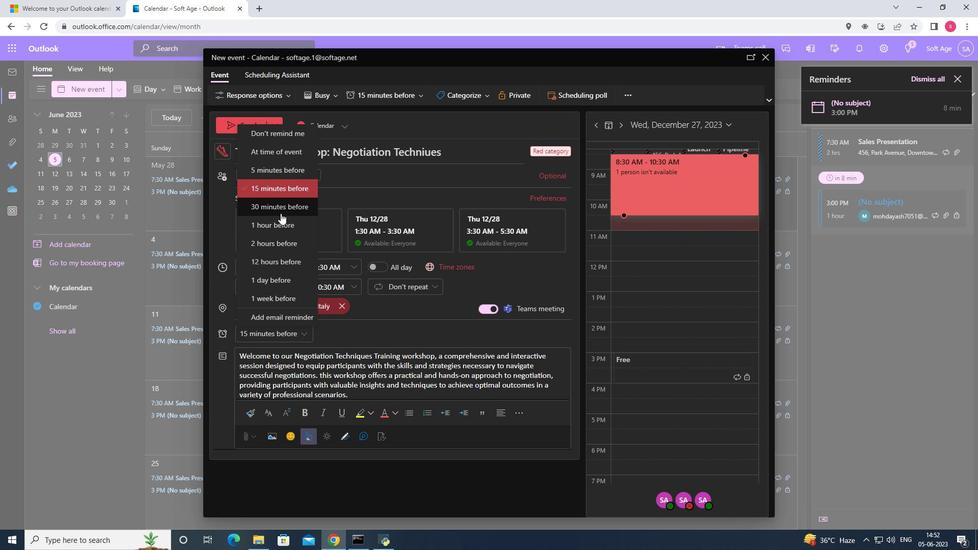 
Action: Mouse moved to (282, 245)
Screenshot: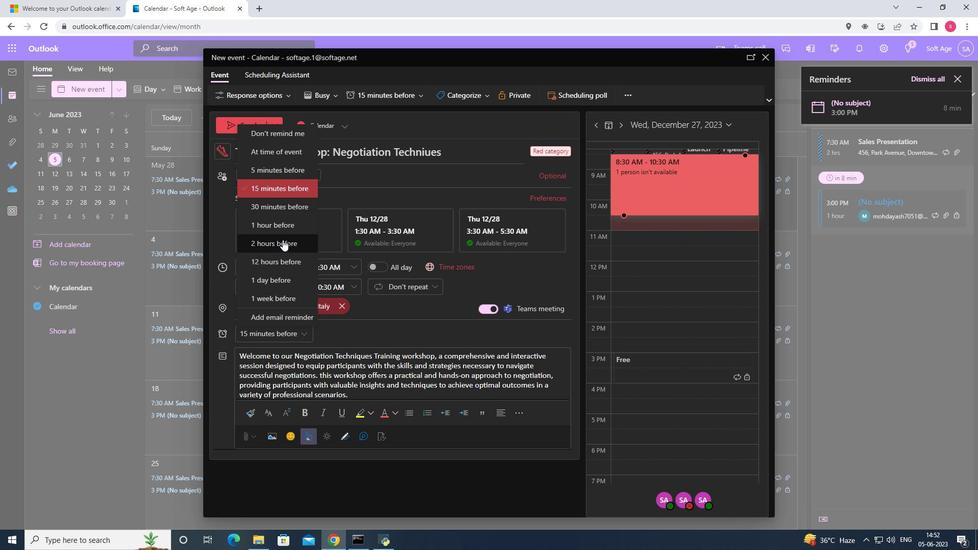 
Action: Mouse pressed left at (282, 245)
Screenshot: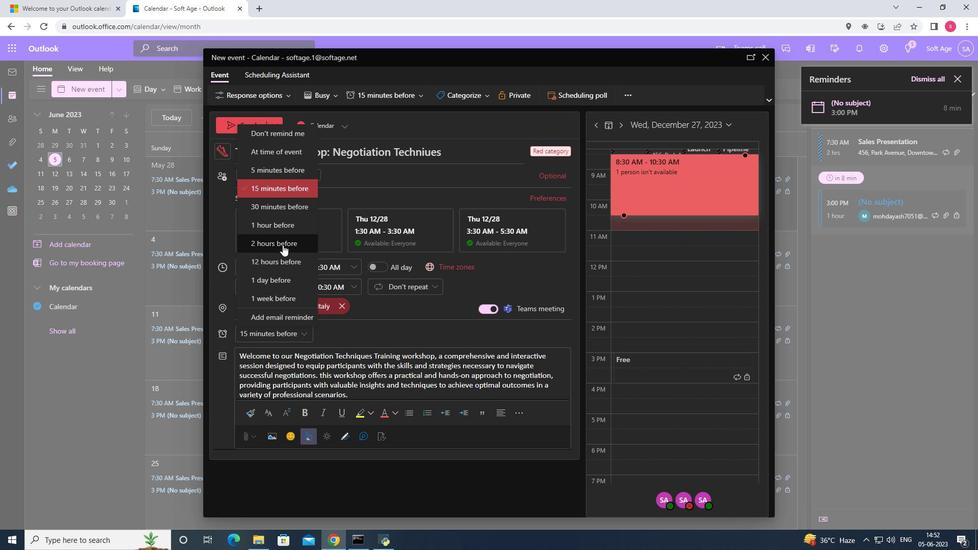 
Action: Mouse moved to (254, 127)
Screenshot: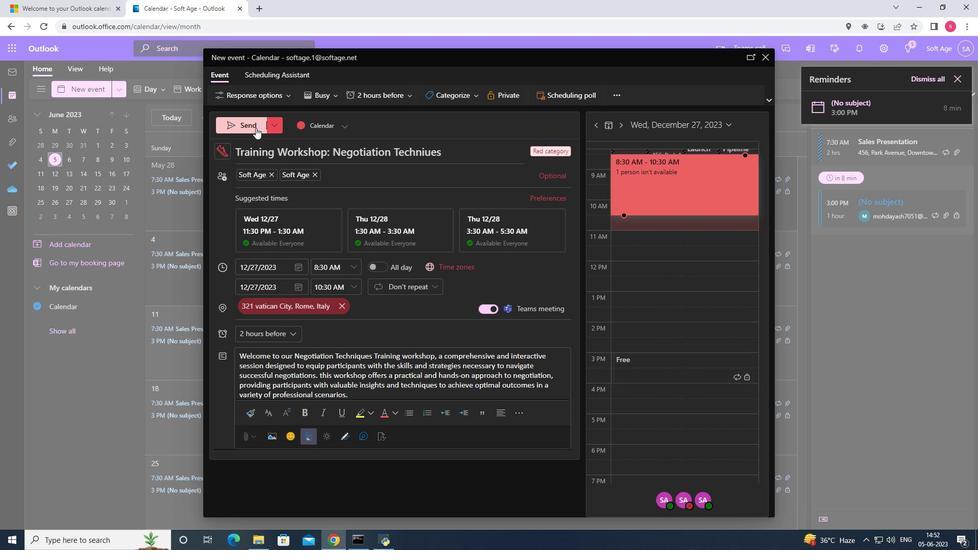 
Action: Mouse pressed left at (254, 127)
Screenshot: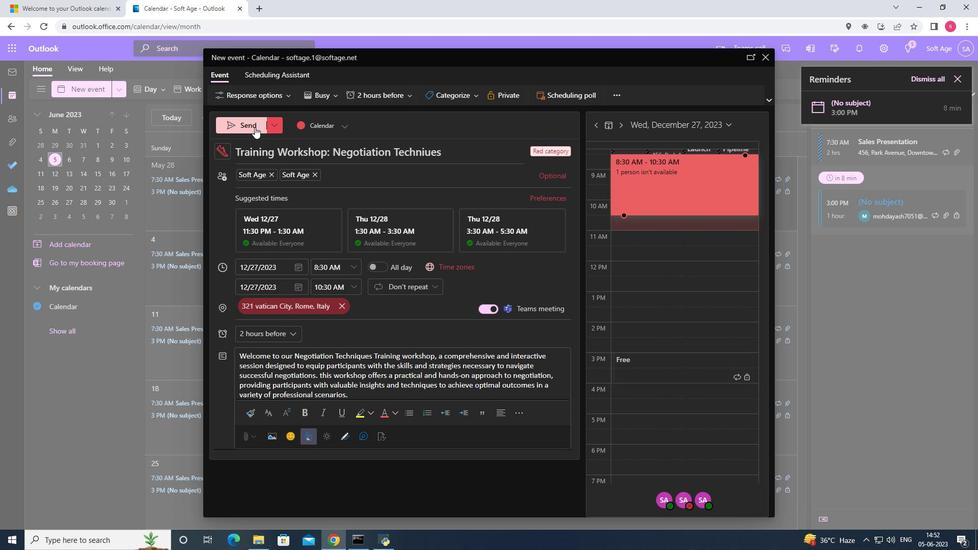
